 Task: Look for space in Rewāri, India from 5th June, 2023 to 16th June, 2023 for 2 adults in price range Rs.14000 to Rs.18000. Place can be entire place with 1  bedroom having 1 bed and 1 bathroom. Property type can be house, flat, guest house, hotel. Booking option can be shelf check-in. Required host language is English.
Action: Mouse moved to (448, 60)
Screenshot: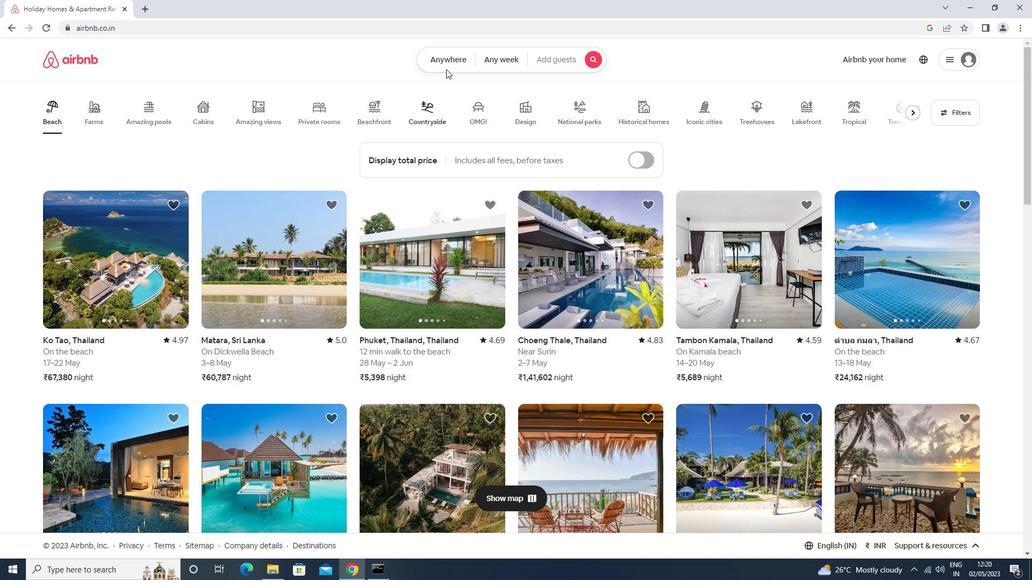 
Action: Mouse pressed left at (448, 60)
Screenshot: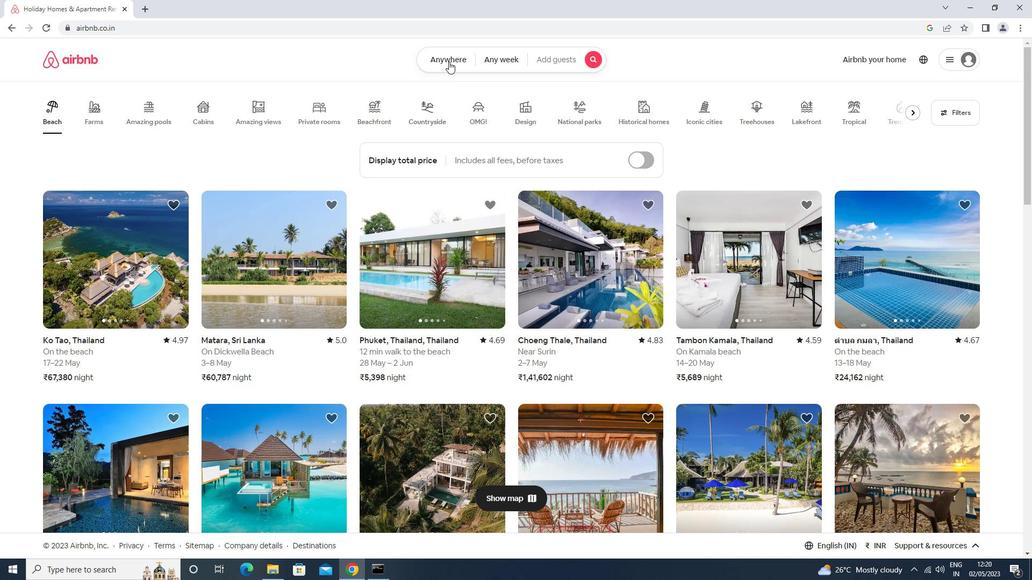 
Action: Mouse moved to (410, 101)
Screenshot: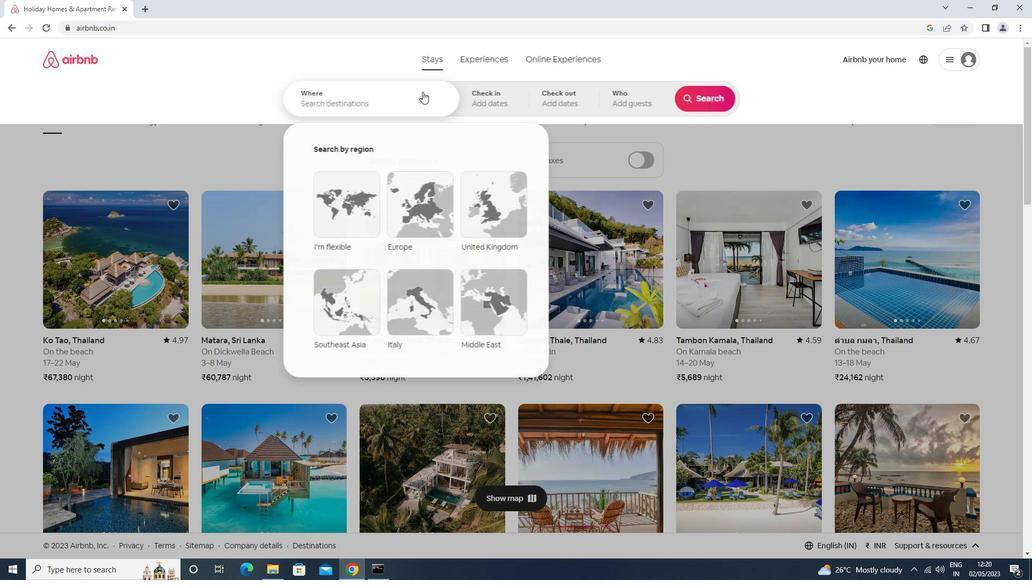 
Action: Mouse pressed left at (410, 101)
Screenshot: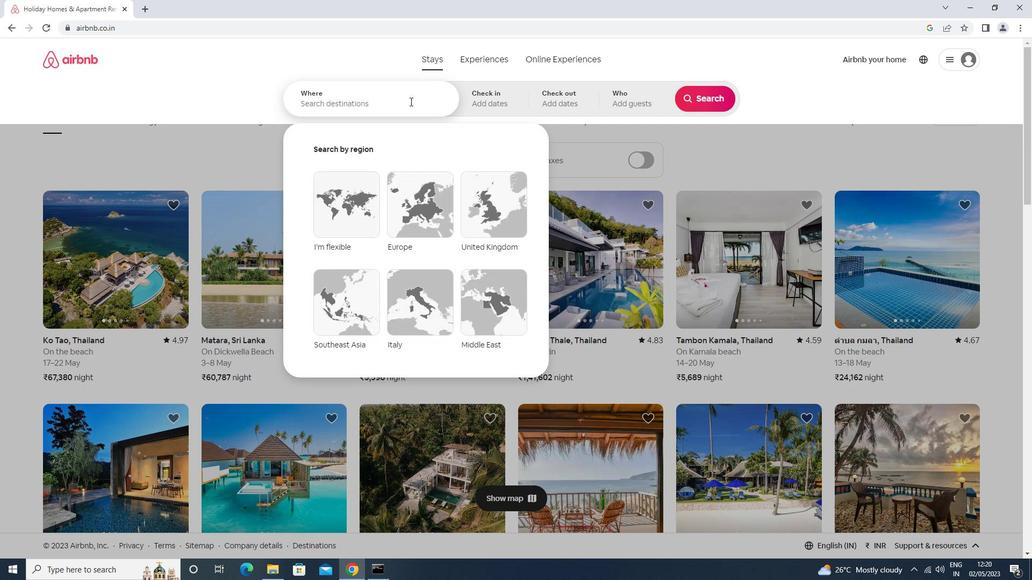 
Action: Key pressed r<Key.caps_lock>ewari<Key.enter>
Screenshot: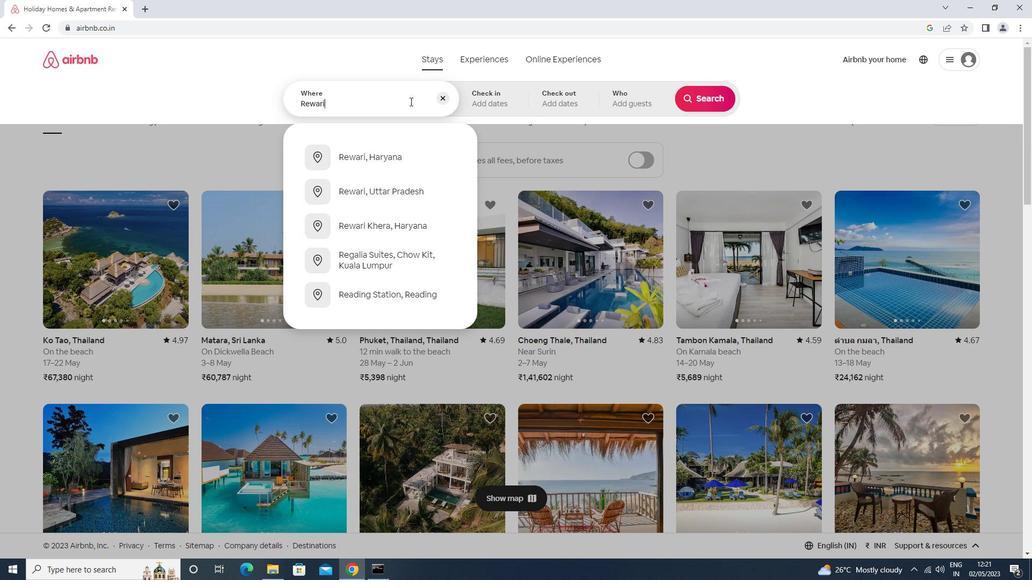 
Action: Mouse moved to (562, 258)
Screenshot: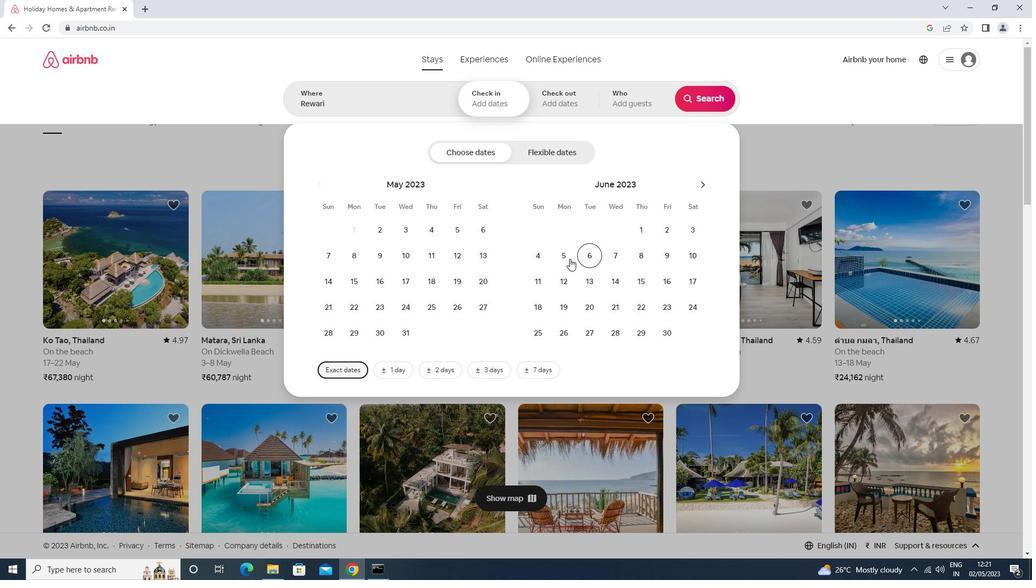 
Action: Mouse pressed left at (562, 258)
Screenshot: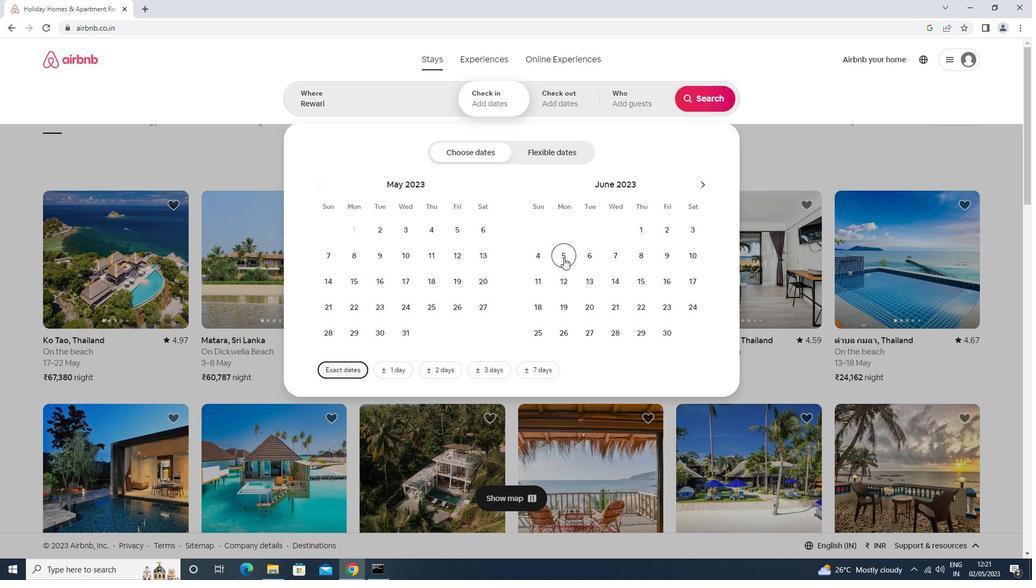 
Action: Mouse moved to (660, 282)
Screenshot: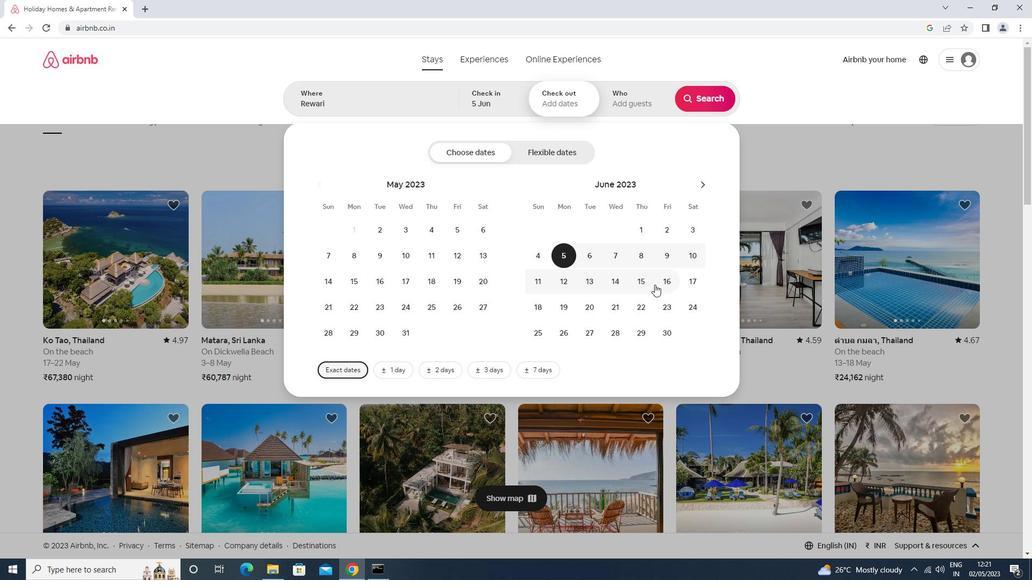 
Action: Mouse pressed left at (660, 282)
Screenshot: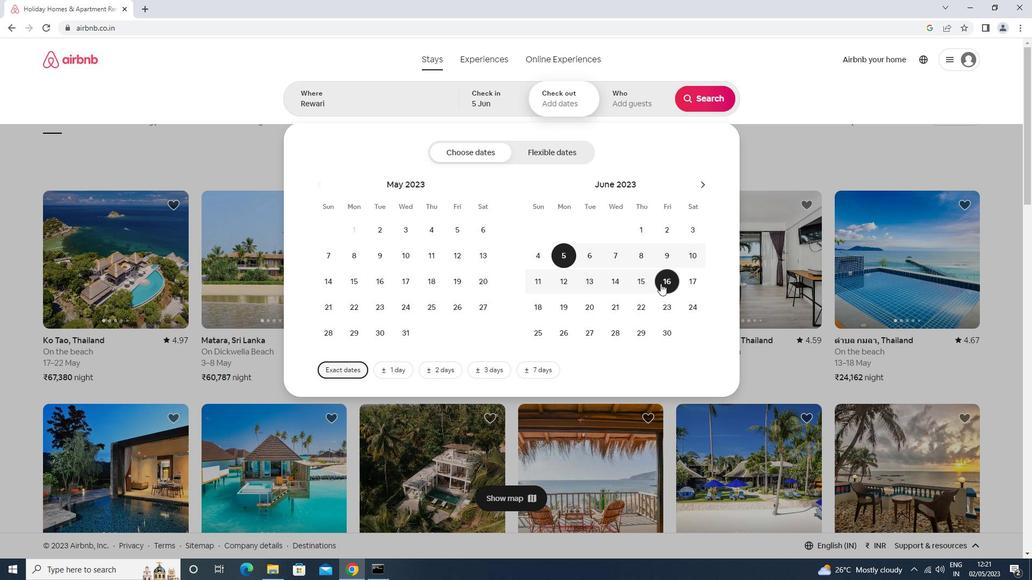 
Action: Mouse moved to (617, 105)
Screenshot: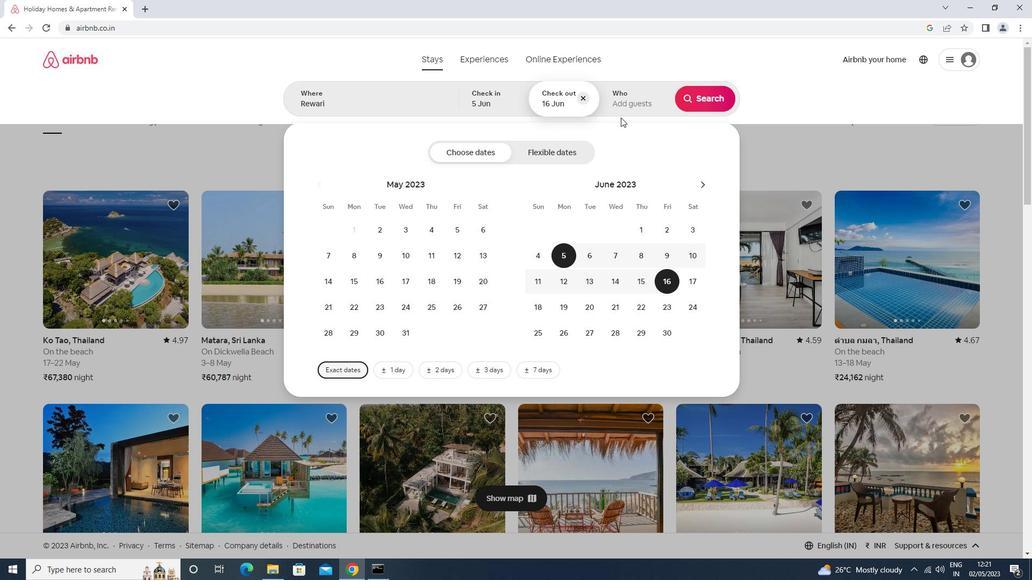 
Action: Mouse pressed left at (617, 105)
Screenshot: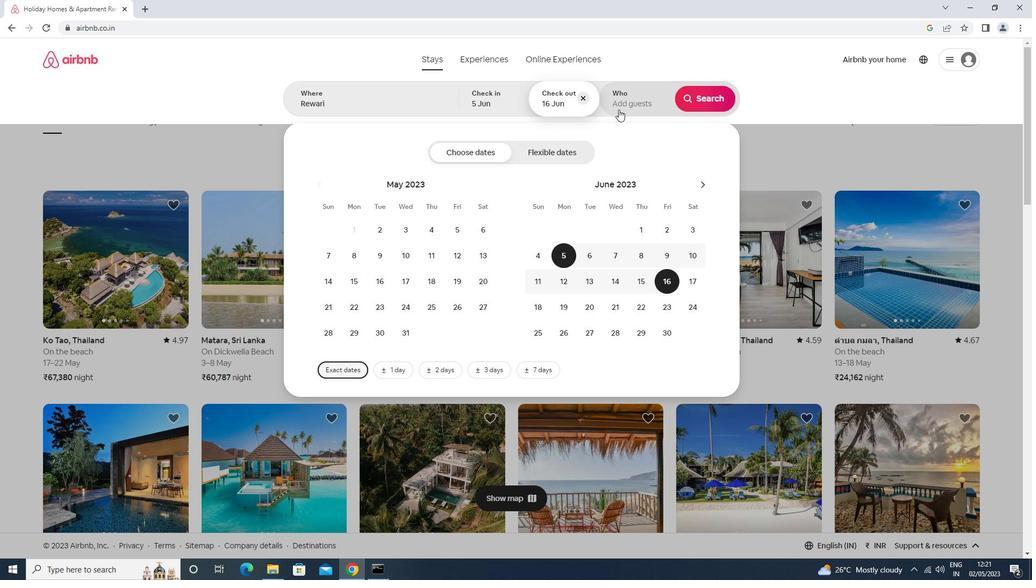 
Action: Mouse moved to (704, 158)
Screenshot: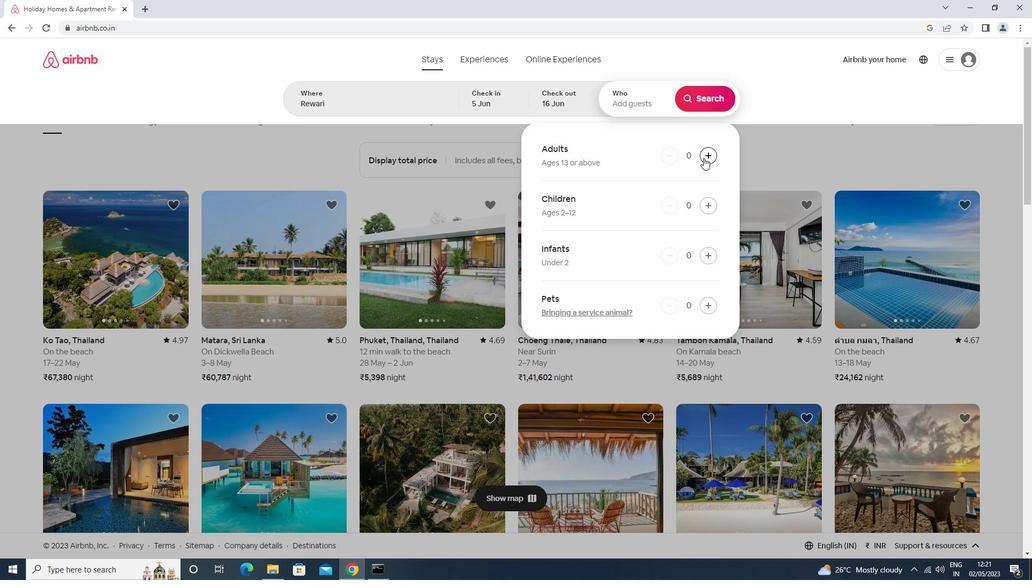 
Action: Mouse pressed left at (704, 158)
Screenshot: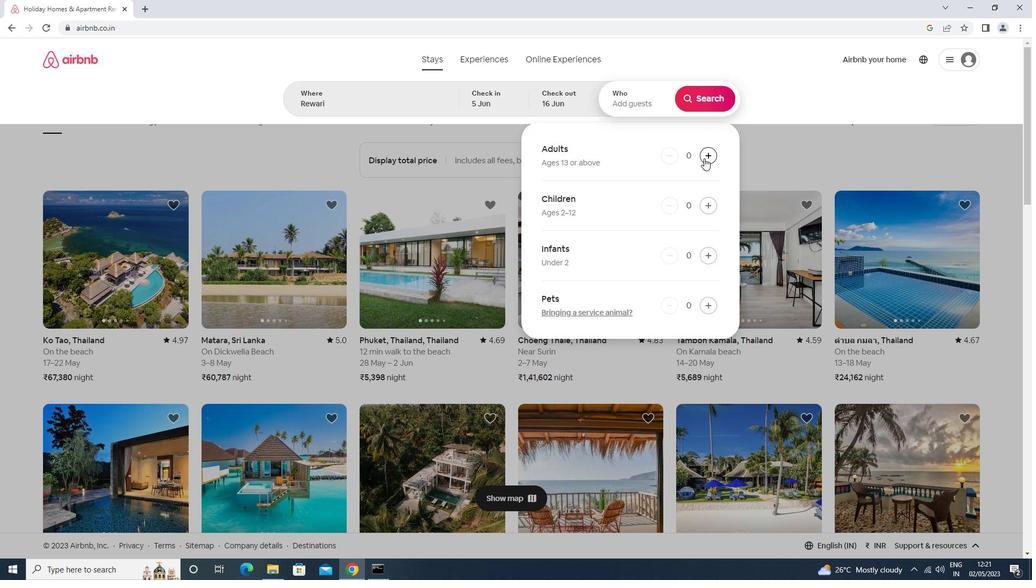 
Action: Mouse pressed left at (704, 158)
Screenshot: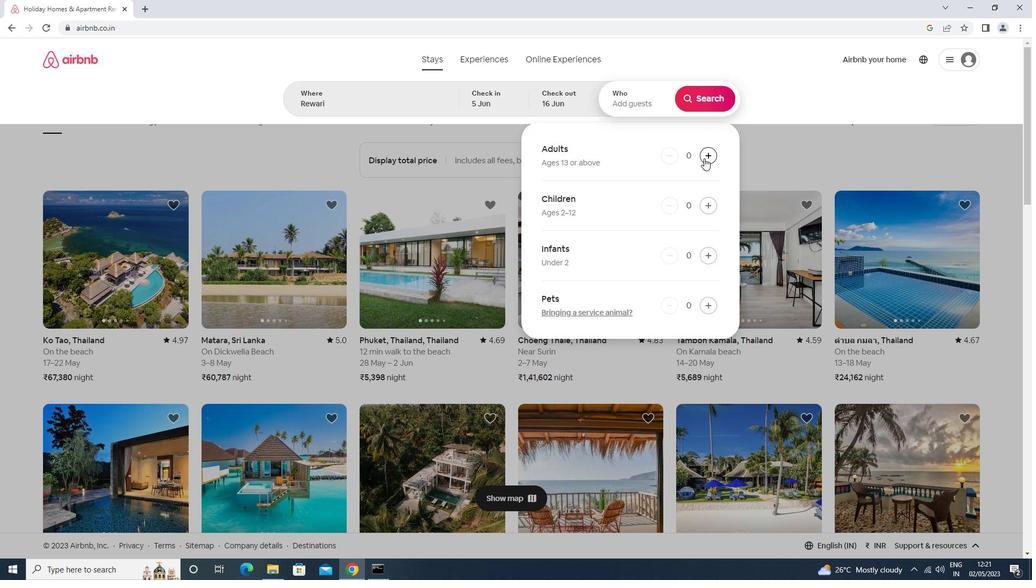 
Action: Mouse moved to (695, 107)
Screenshot: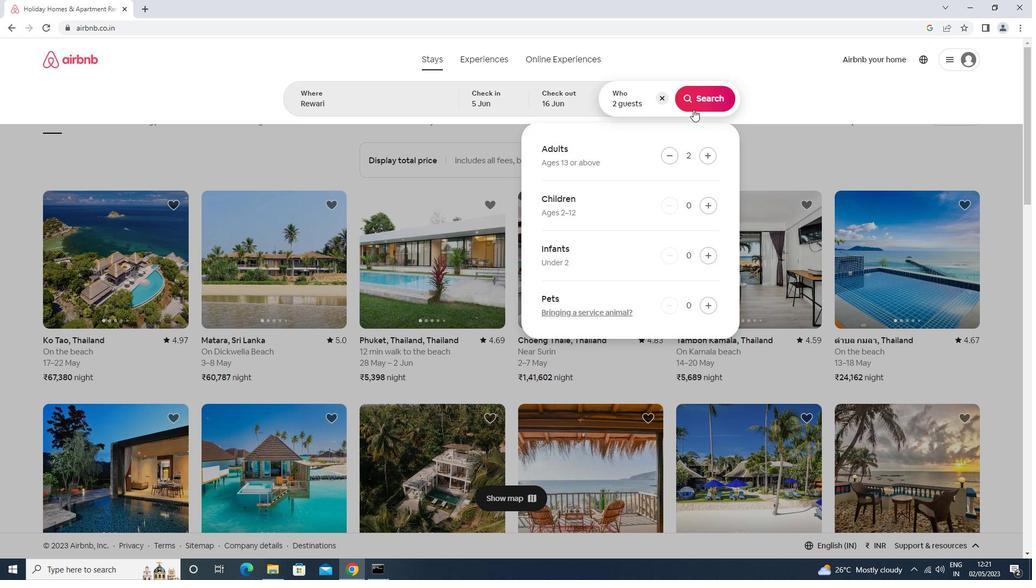 
Action: Mouse pressed left at (695, 107)
Screenshot: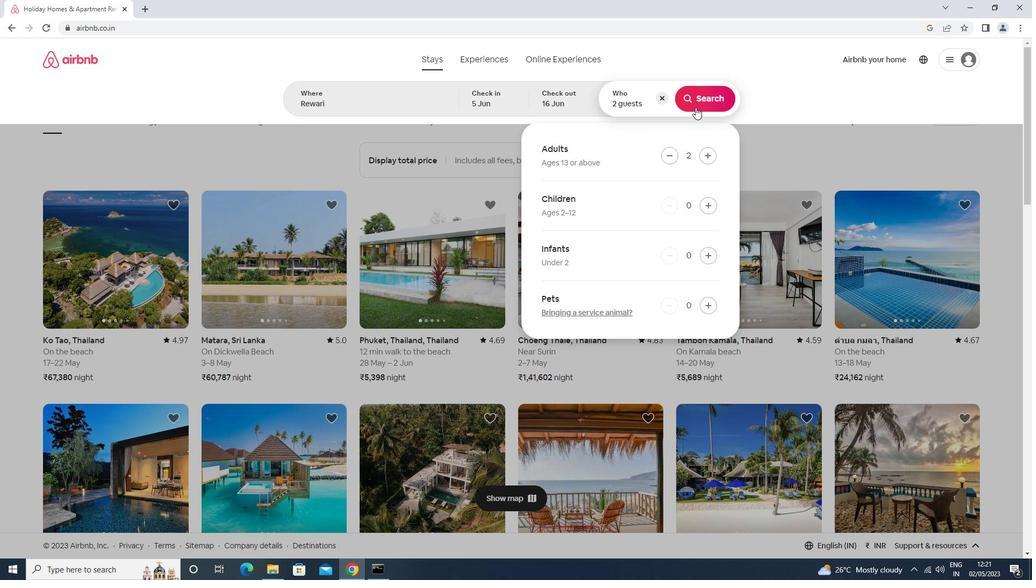 
Action: Mouse moved to (978, 98)
Screenshot: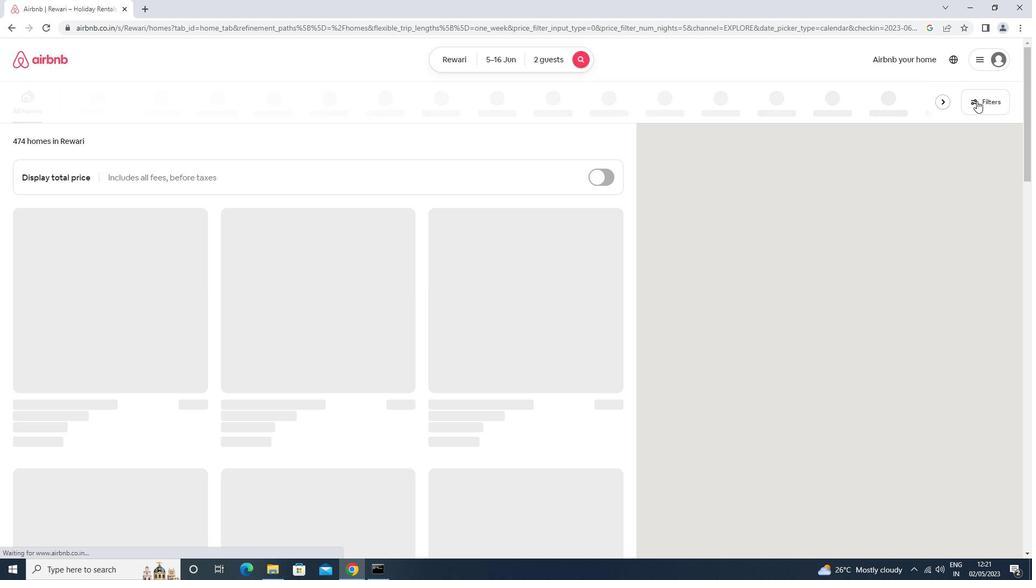 
Action: Mouse pressed left at (978, 98)
Screenshot: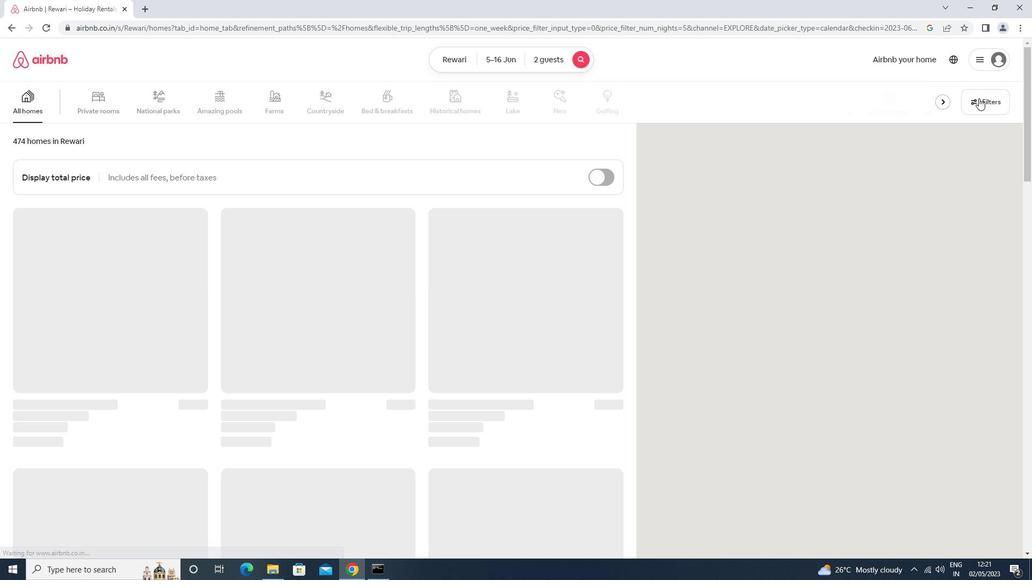 
Action: Mouse moved to (451, 237)
Screenshot: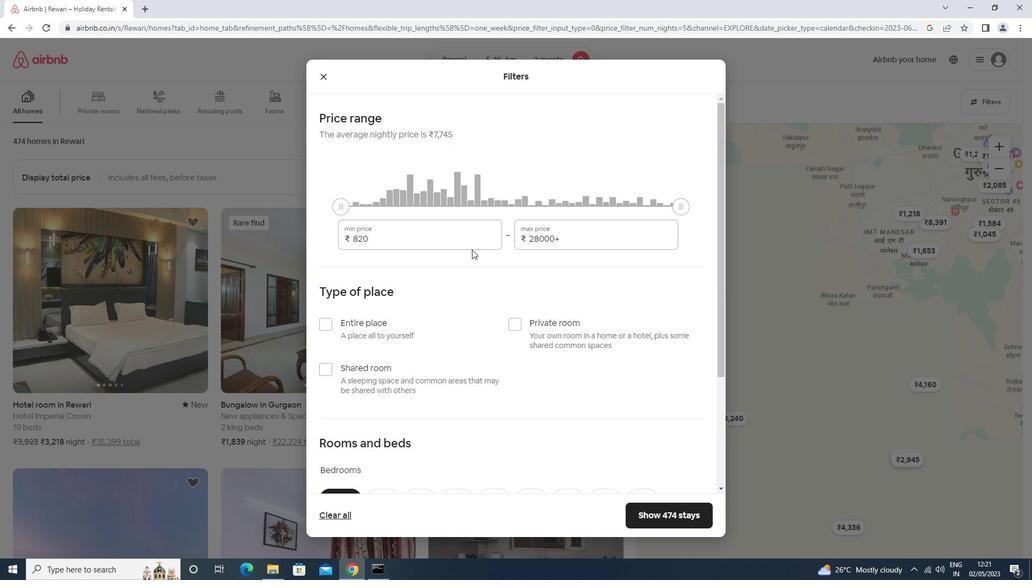 
Action: Mouse pressed left at (451, 237)
Screenshot: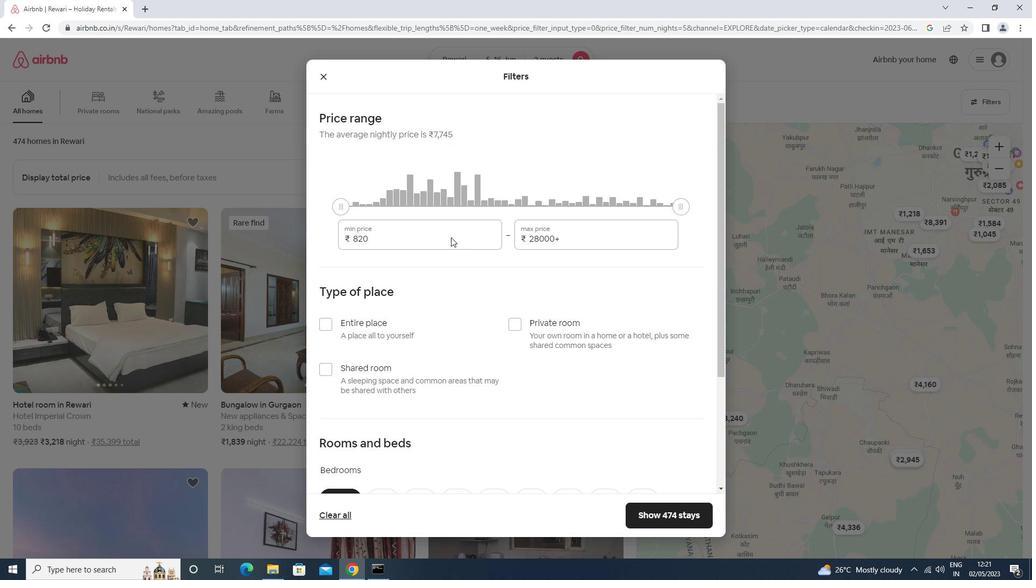 
Action: Key pressed <Key.backspace><Key.backspace><Key.backspace><Key.backspace><Key.backspace><Key.backspace><Key.backspace><Key.backspace><Key.backspace><Key.backspace>14000<Key.tab>18000
Screenshot: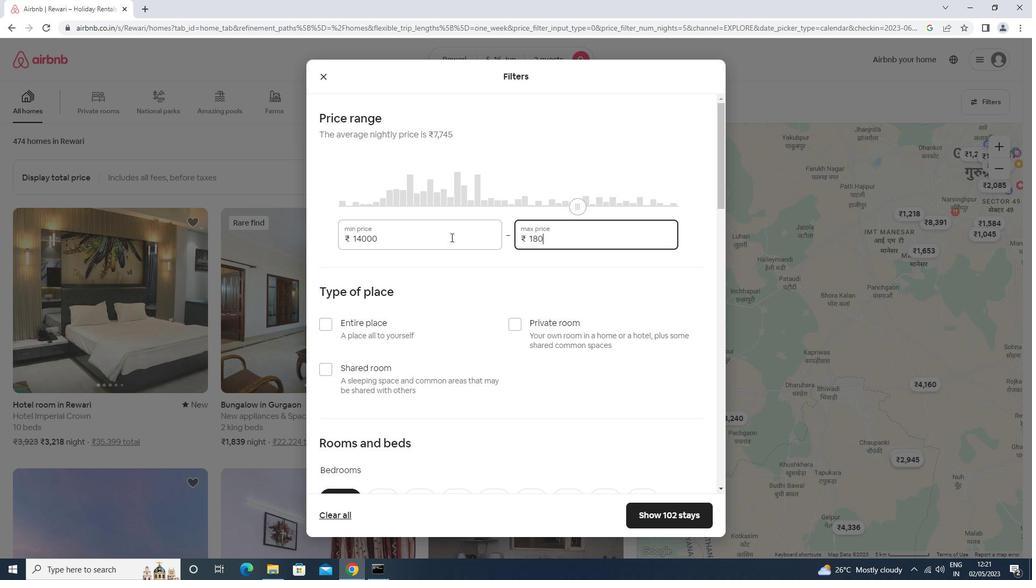 
Action: Mouse moved to (359, 322)
Screenshot: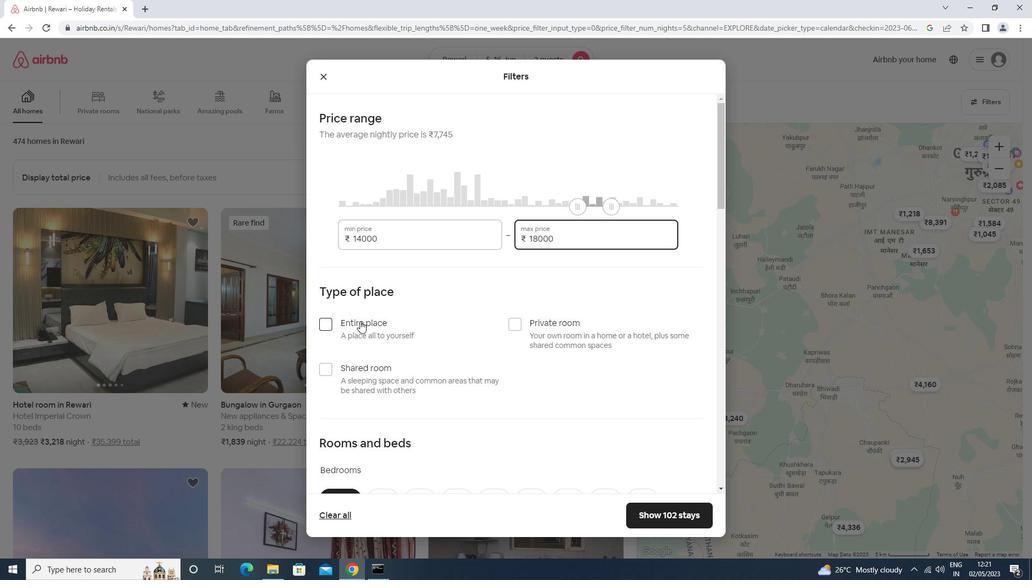 
Action: Mouse pressed left at (359, 322)
Screenshot: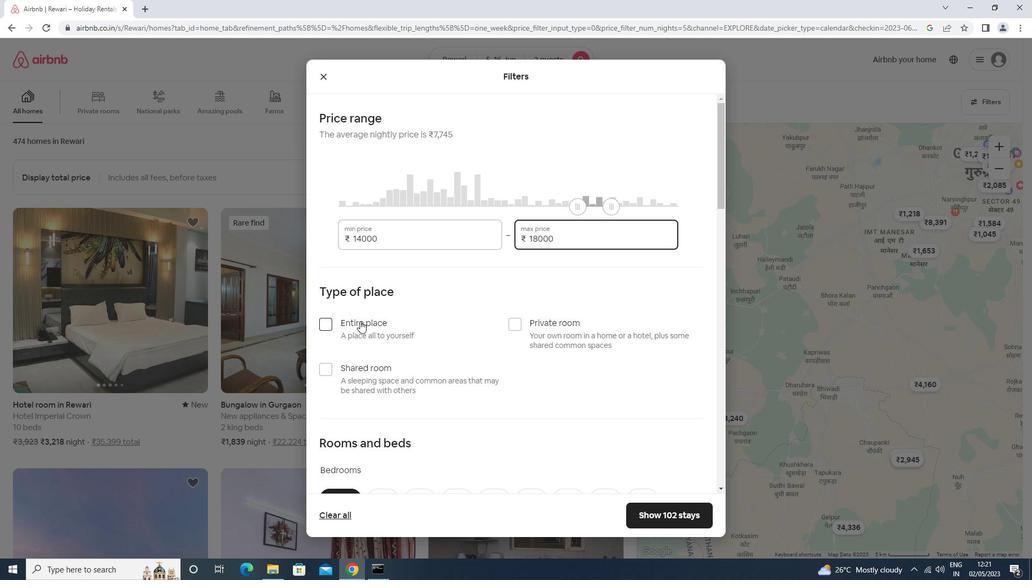 
Action: Mouse scrolled (359, 321) with delta (0, 0)
Screenshot: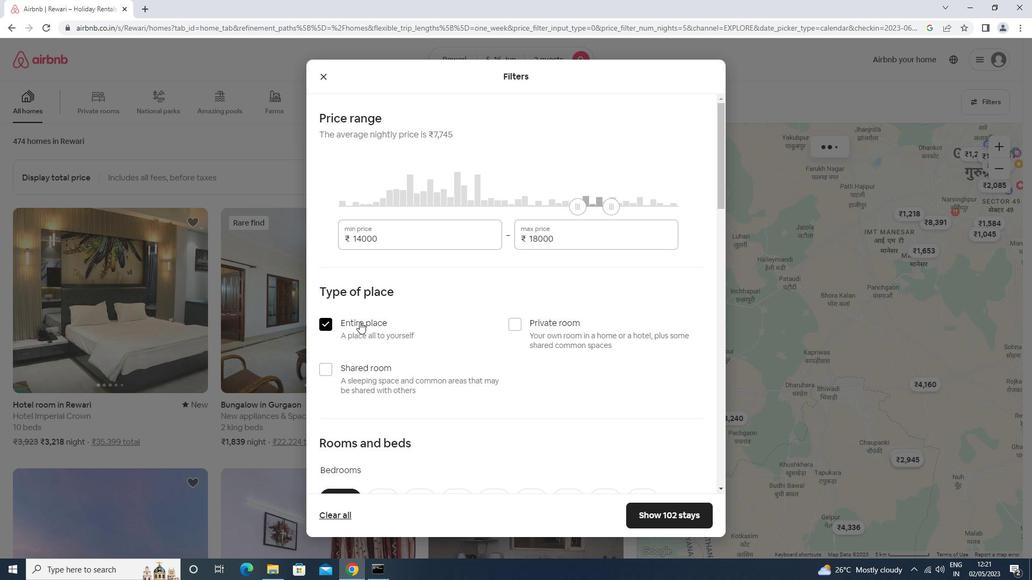 
Action: Mouse scrolled (359, 321) with delta (0, 0)
Screenshot: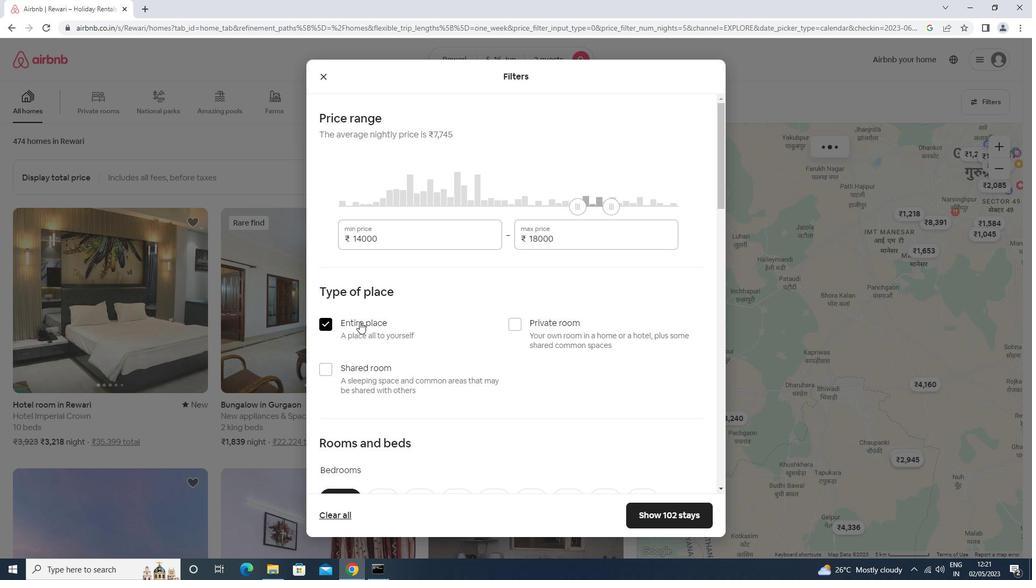 
Action: Mouse scrolled (359, 321) with delta (0, 0)
Screenshot: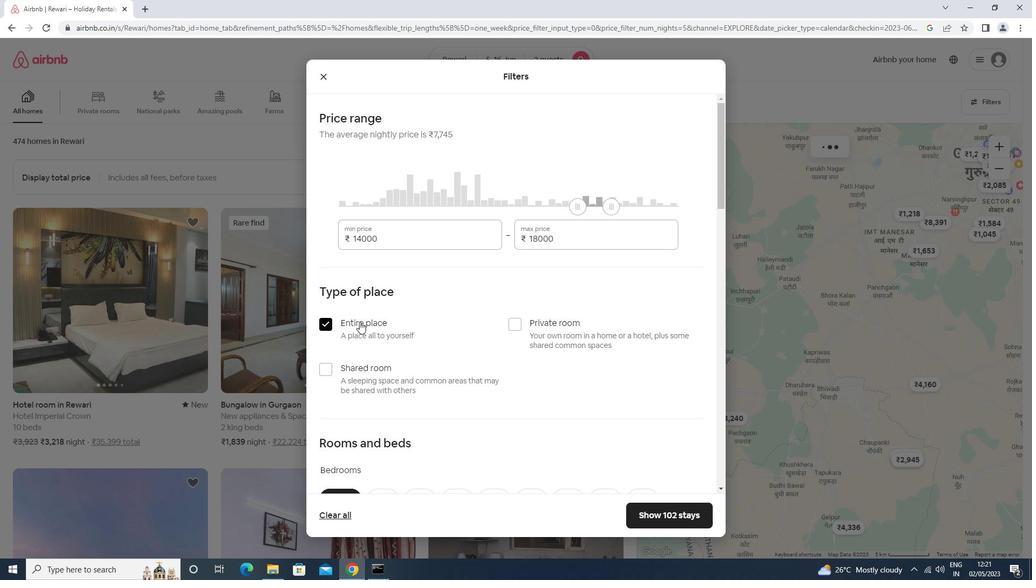 
Action: Mouse scrolled (359, 321) with delta (0, 0)
Screenshot: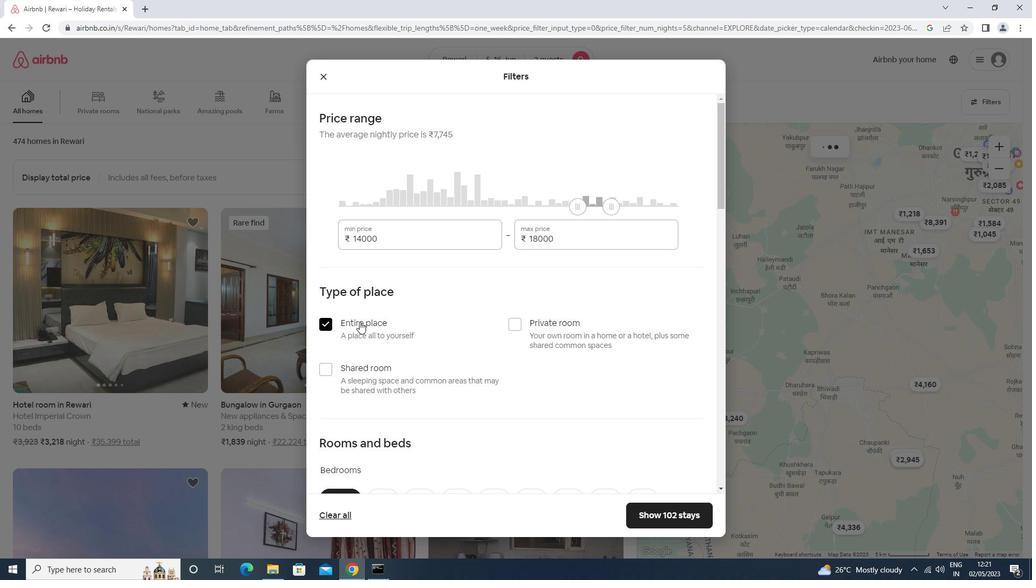 
Action: Mouse moved to (385, 289)
Screenshot: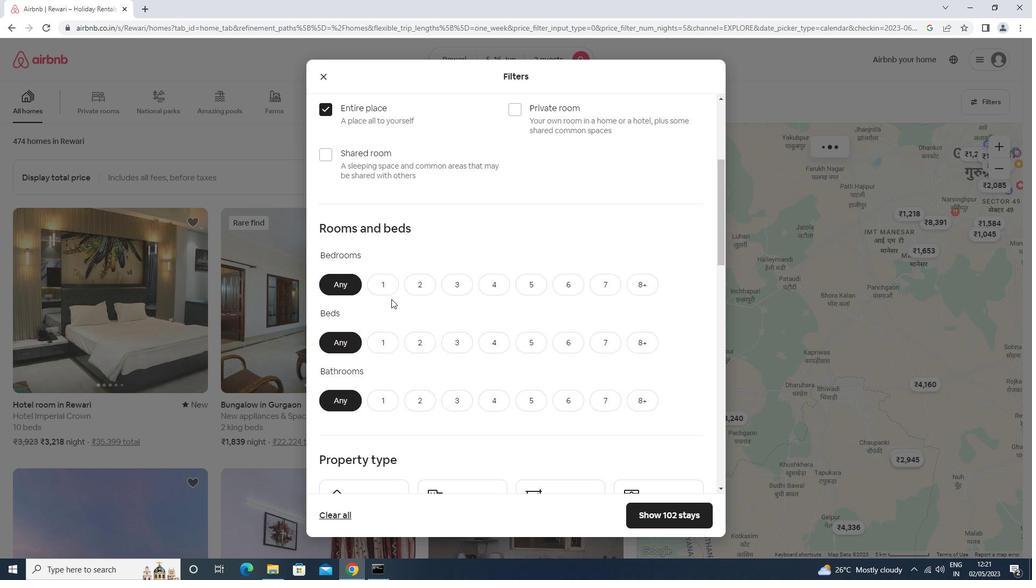 
Action: Mouse pressed left at (385, 289)
Screenshot: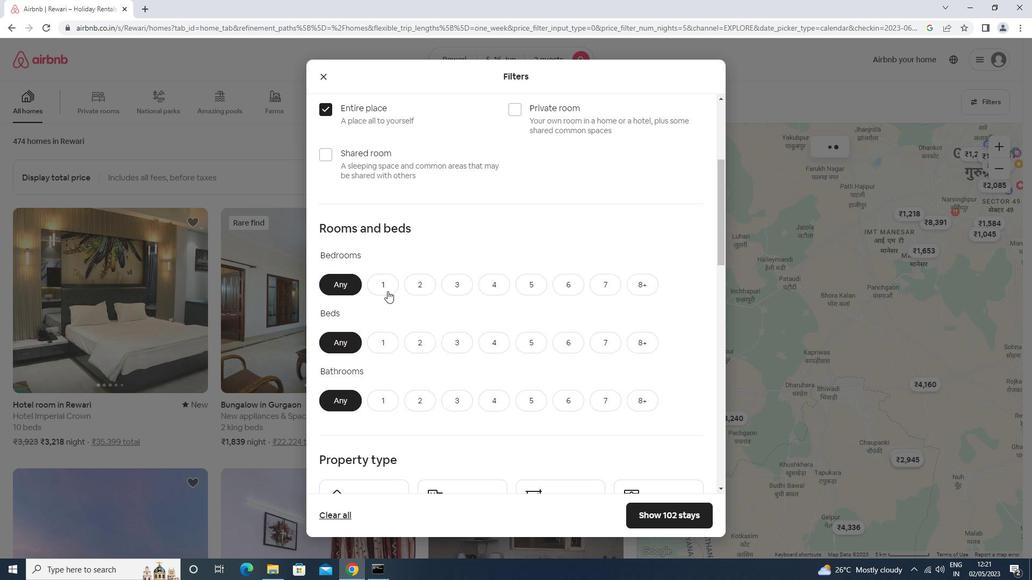 
Action: Mouse moved to (385, 347)
Screenshot: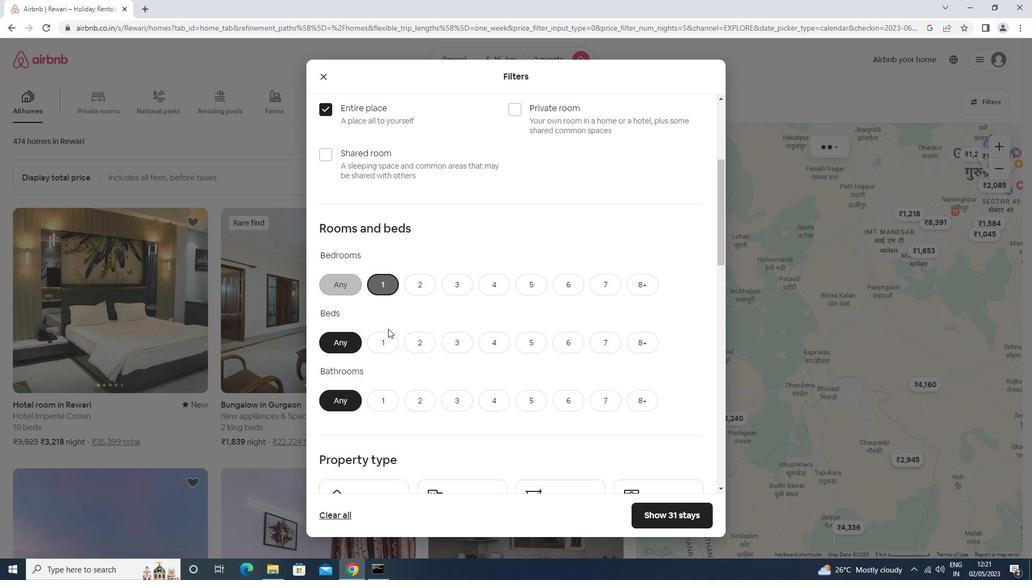 
Action: Mouse pressed left at (385, 347)
Screenshot: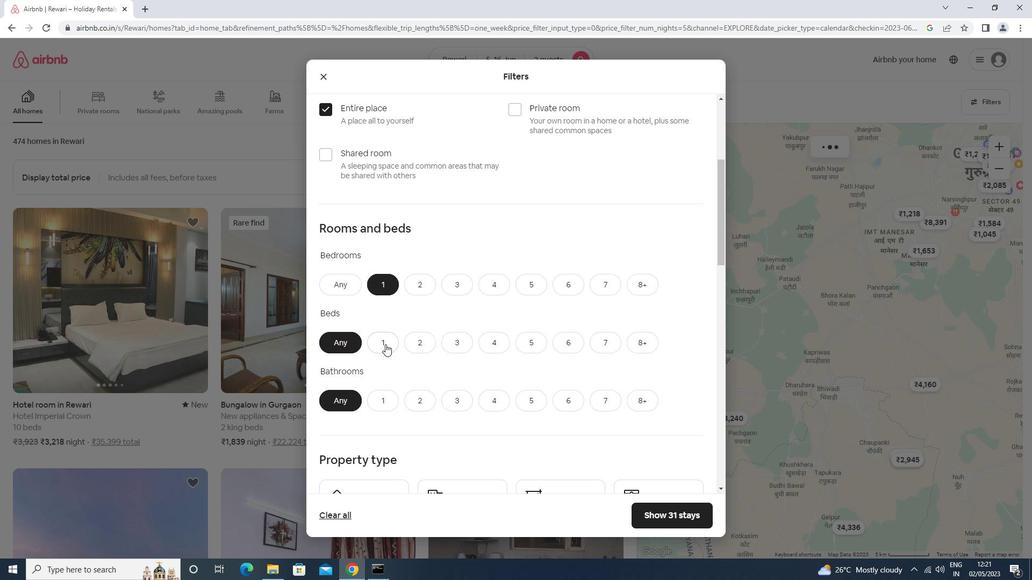 
Action: Mouse moved to (383, 401)
Screenshot: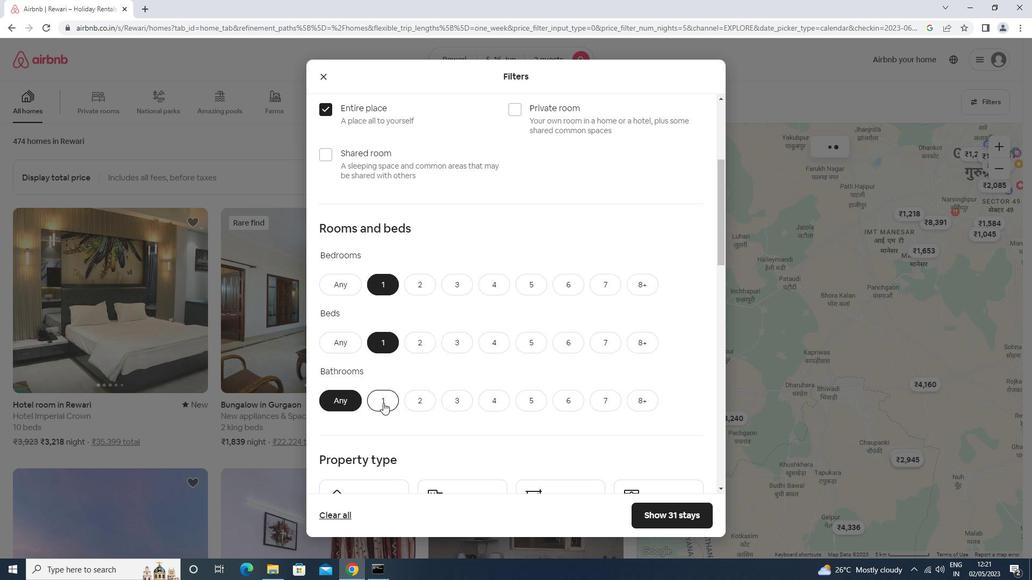 
Action: Mouse pressed left at (383, 401)
Screenshot: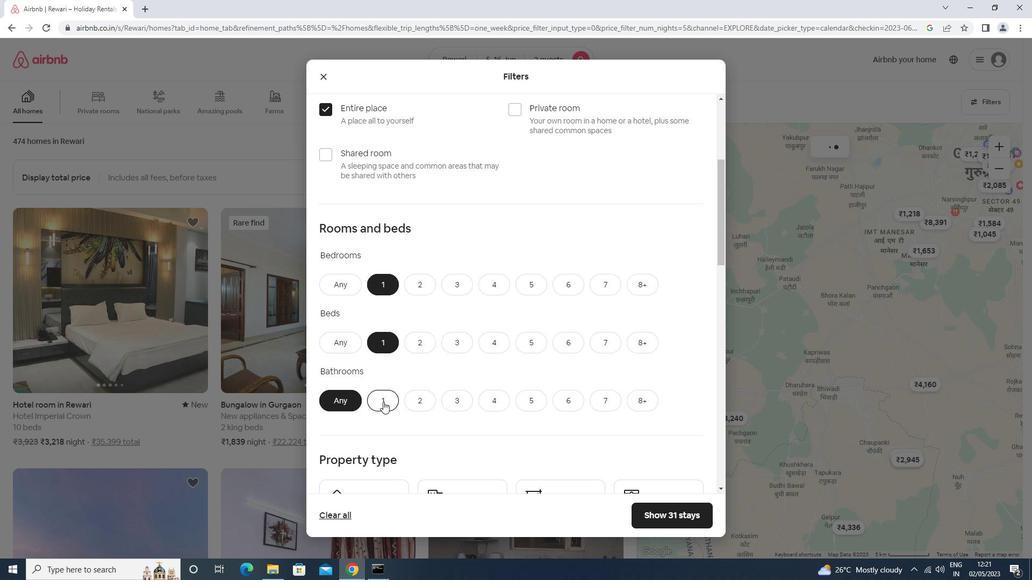 
Action: Mouse moved to (383, 400)
Screenshot: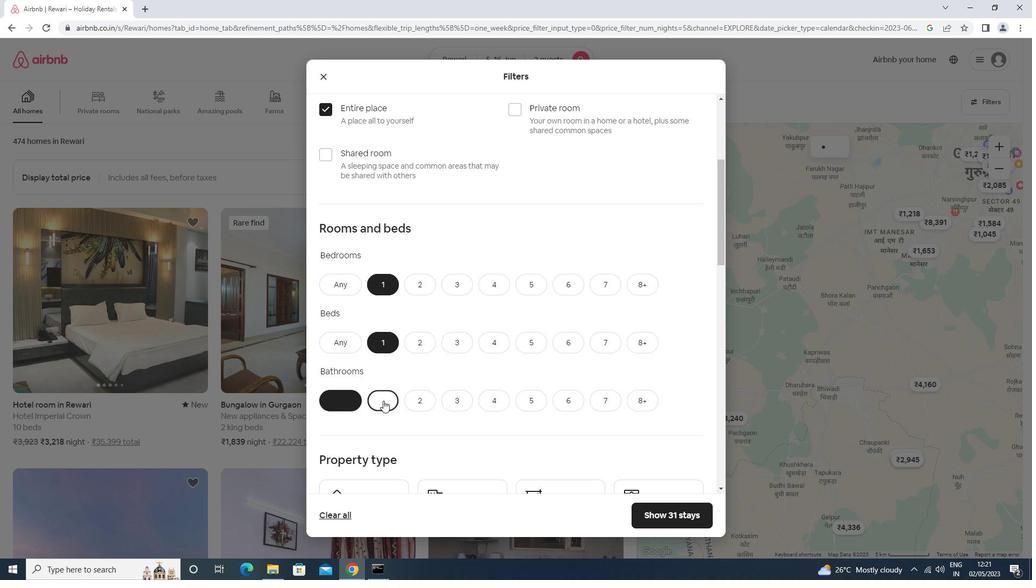 
Action: Mouse scrolled (383, 399) with delta (0, 0)
Screenshot: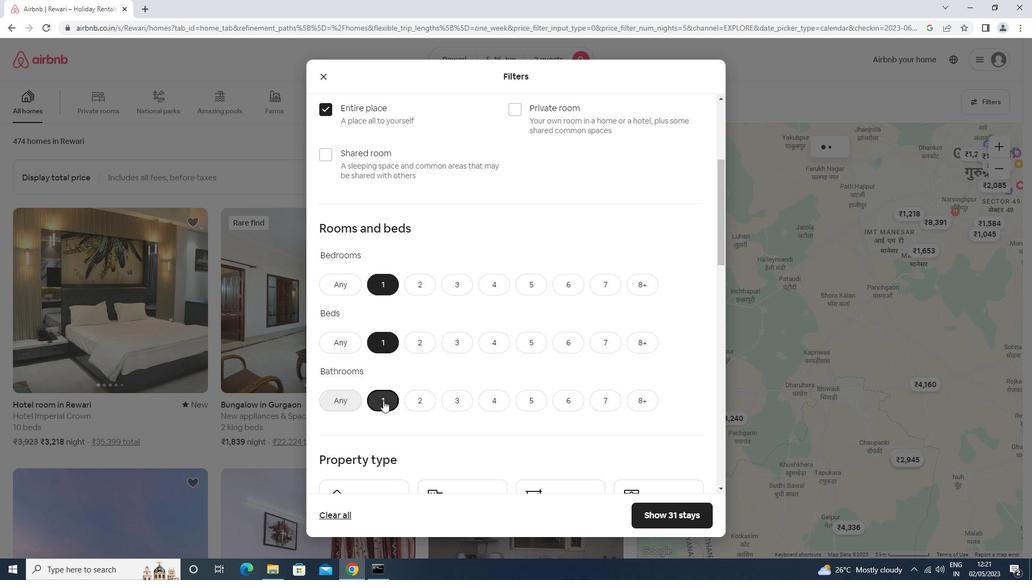 
Action: Mouse scrolled (383, 399) with delta (0, 0)
Screenshot: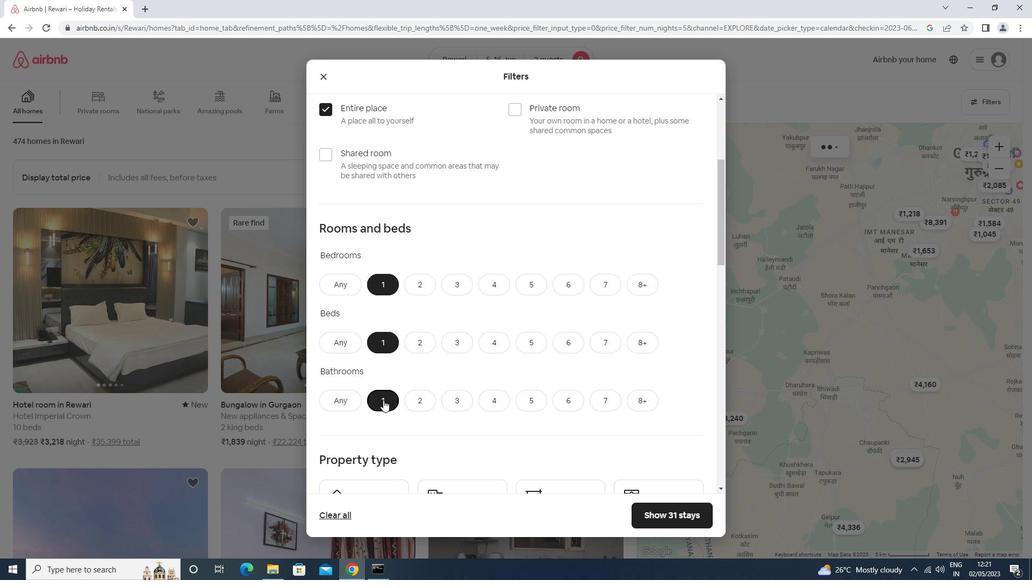 
Action: Mouse scrolled (383, 399) with delta (0, 0)
Screenshot: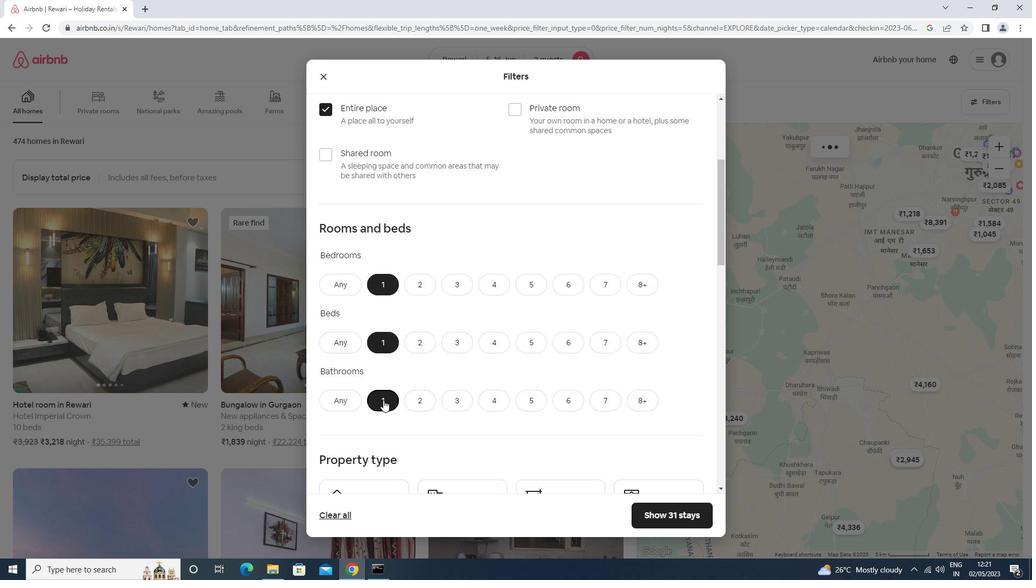 
Action: Mouse moved to (366, 366)
Screenshot: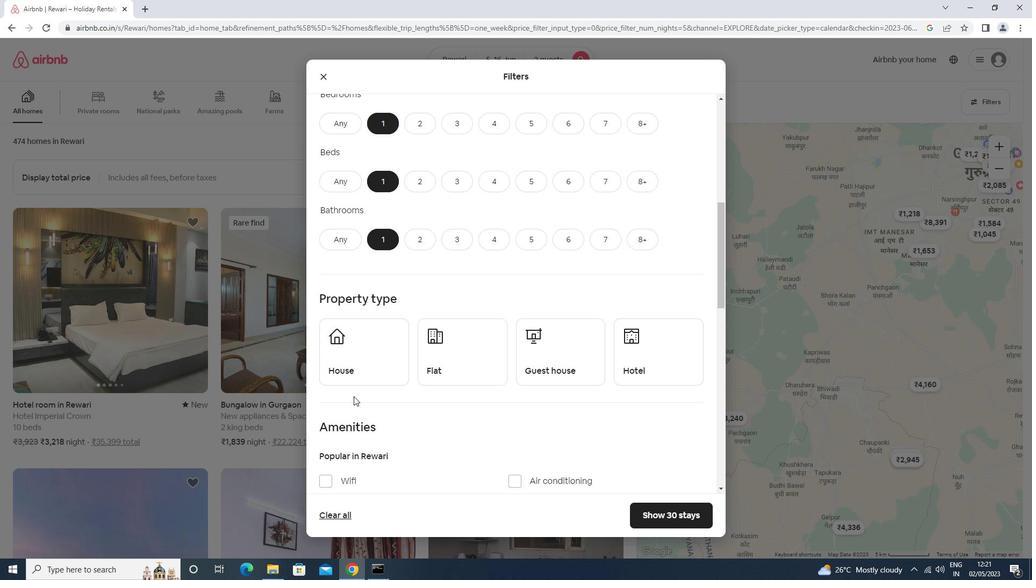 
Action: Mouse pressed left at (366, 366)
Screenshot: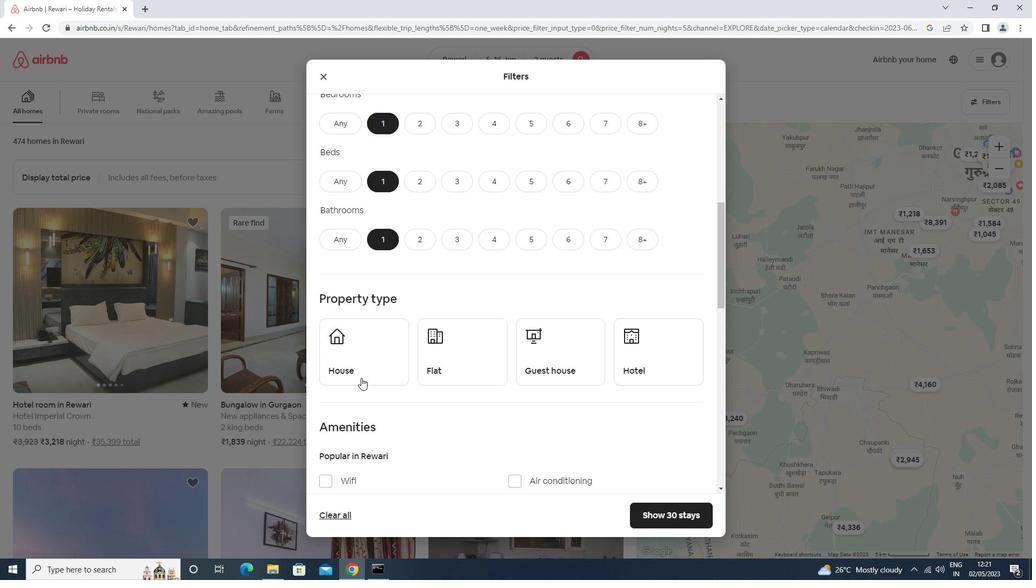 
Action: Mouse moved to (498, 359)
Screenshot: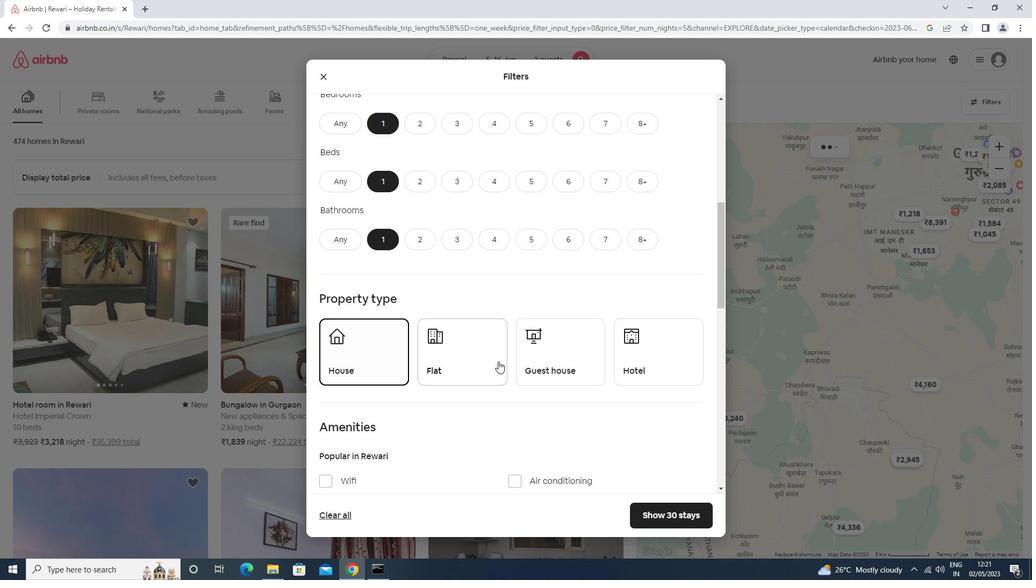 
Action: Mouse pressed left at (498, 359)
Screenshot: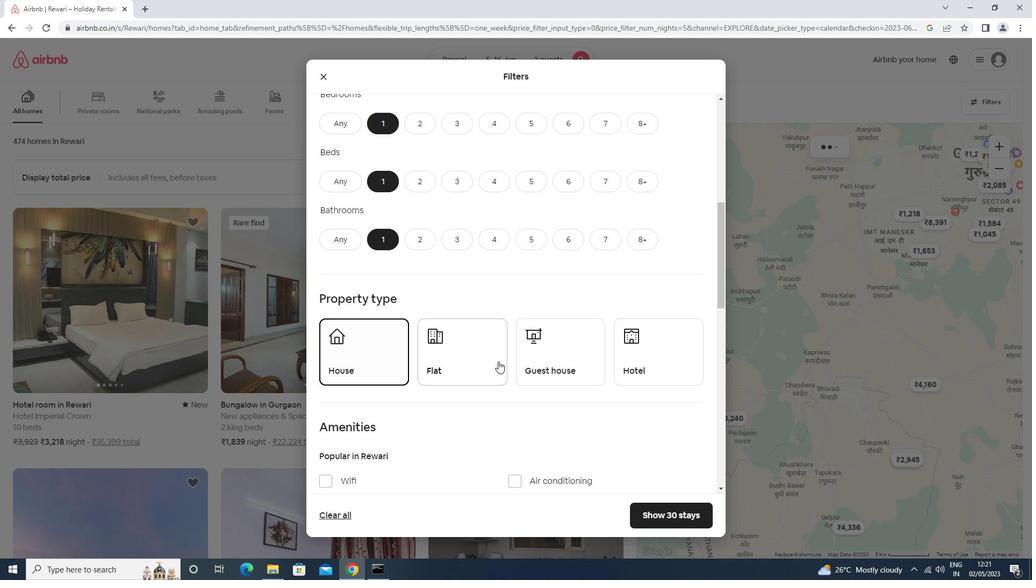 
Action: Mouse moved to (587, 348)
Screenshot: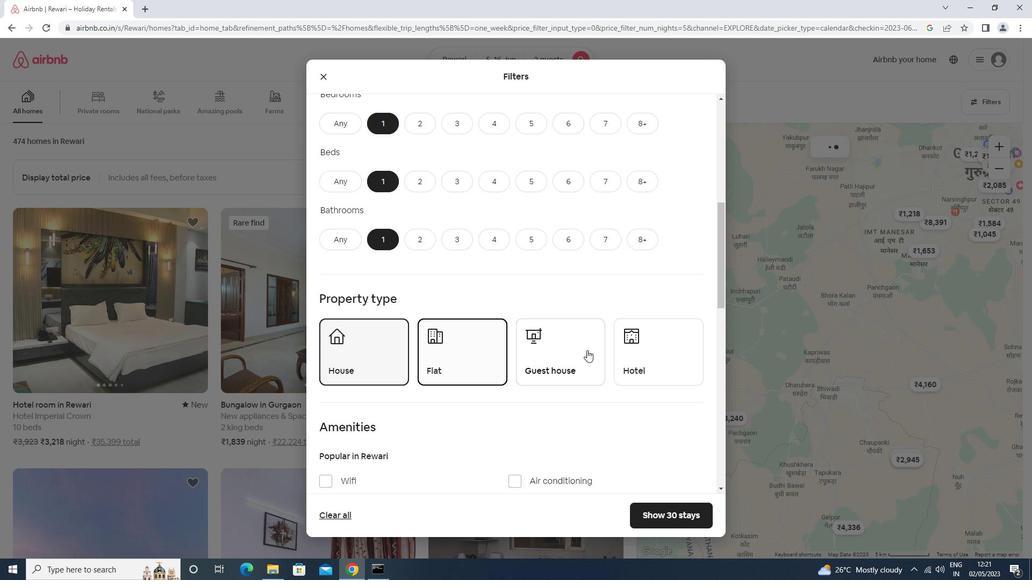 
Action: Mouse pressed left at (587, 348)
Screenshot: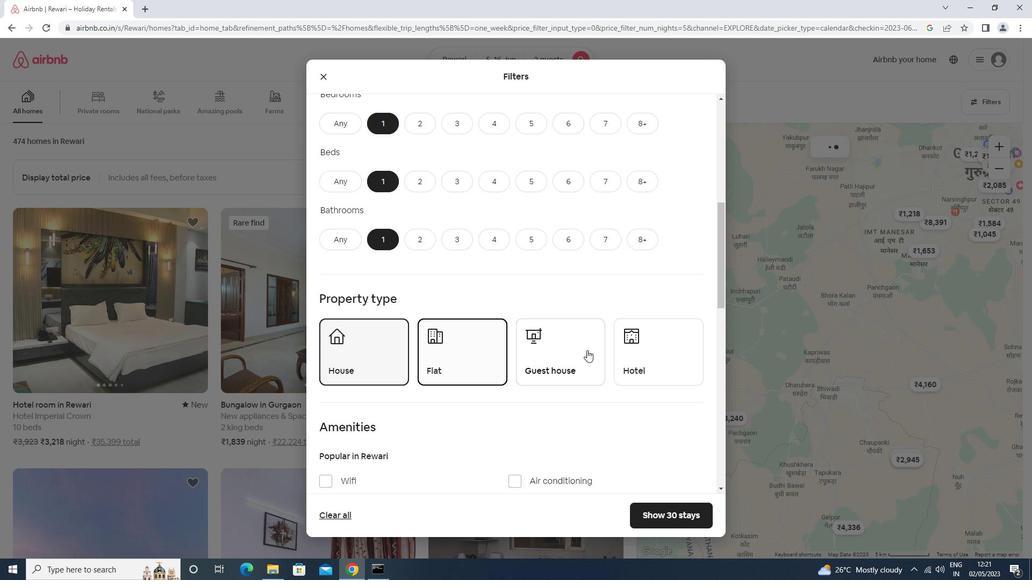 
Action: Mouse moved to (631, 346)
Screenshot: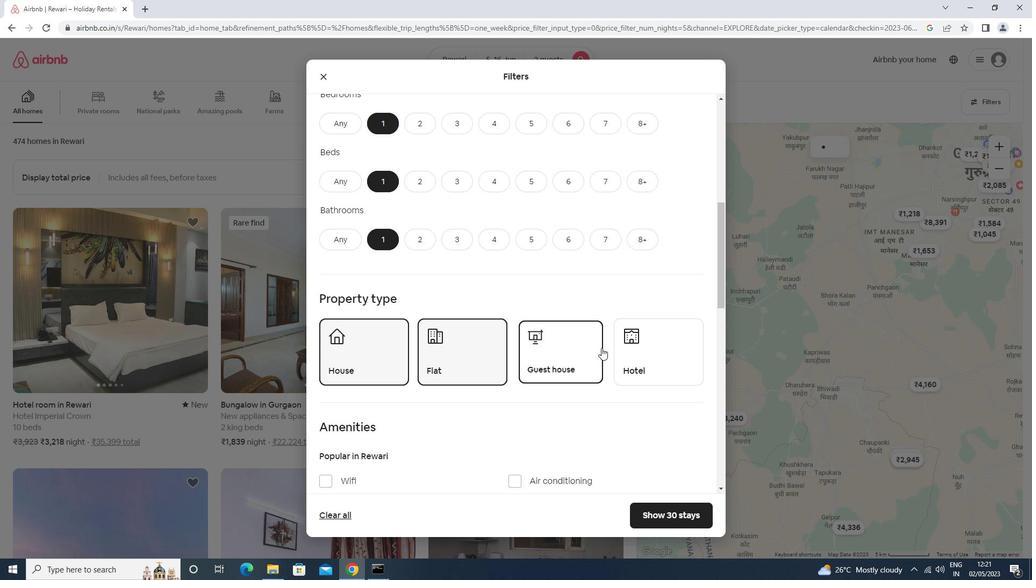 
Action: Mouse pressed left at (631, 346)
Screenshot: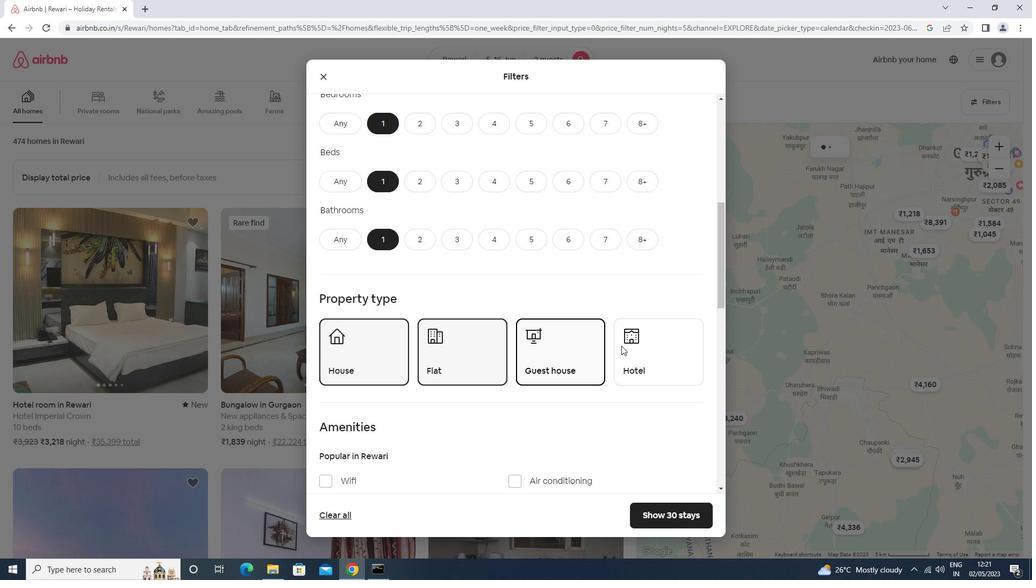 
Action: Mouse moved to (631, 342)
Screenshot: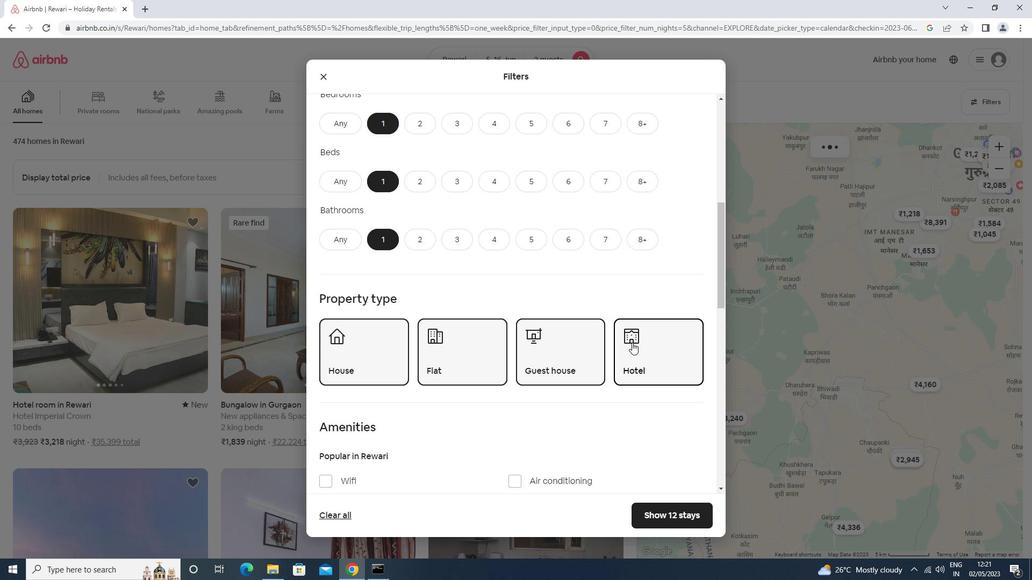 
Action: Mouse scrolled (631, 342) with delta (0, 0)
Screenshot: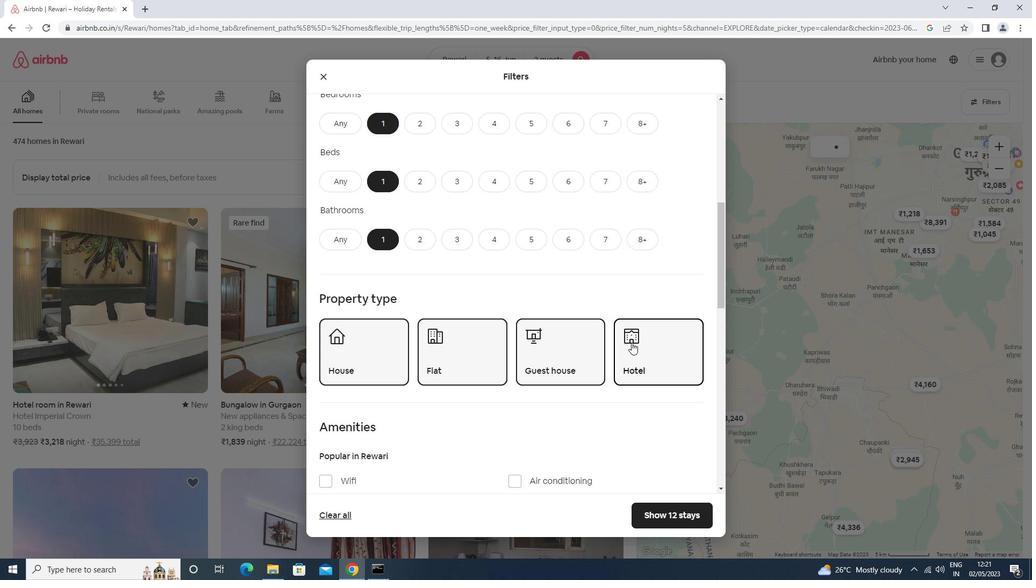 
Action: Mouse scrolled (631, 342) with delta (0, 0)
Screenshot: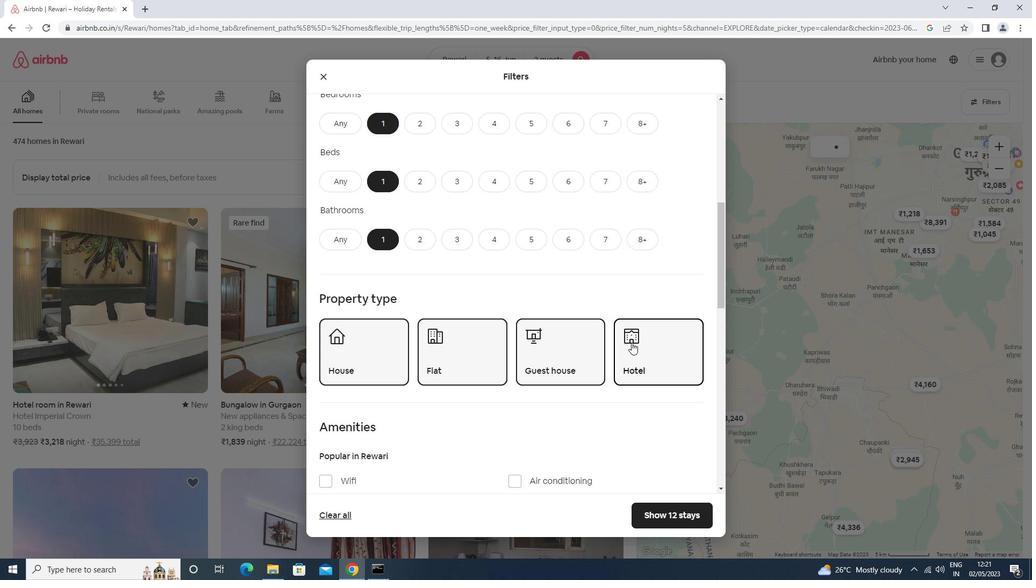 
Action: Mouse scrolled (631, 342) with delta (0, 0)
Screenshot: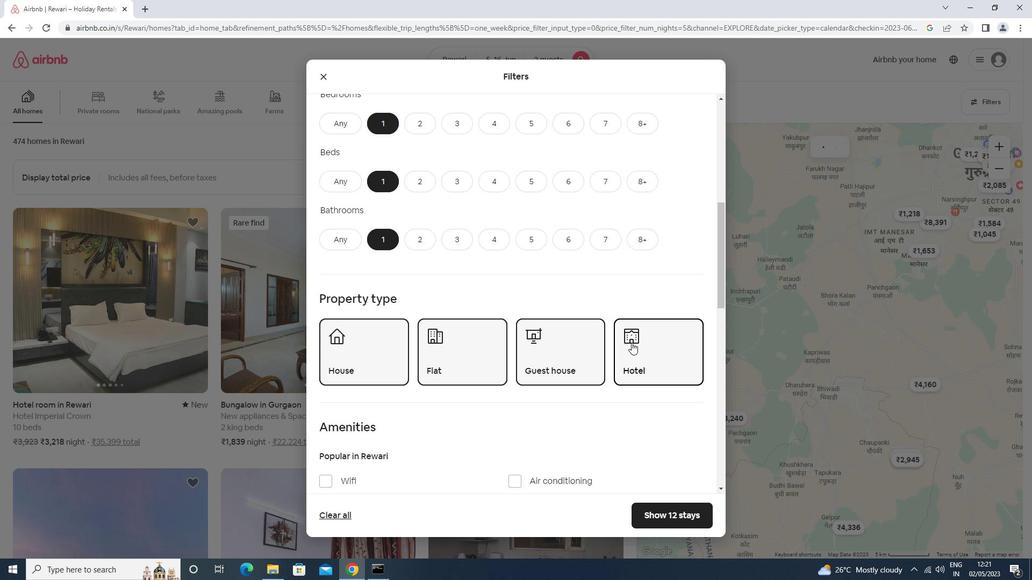 
Action: Mouse scrolled (631, 342) with delta (0, 0)
Screenshot: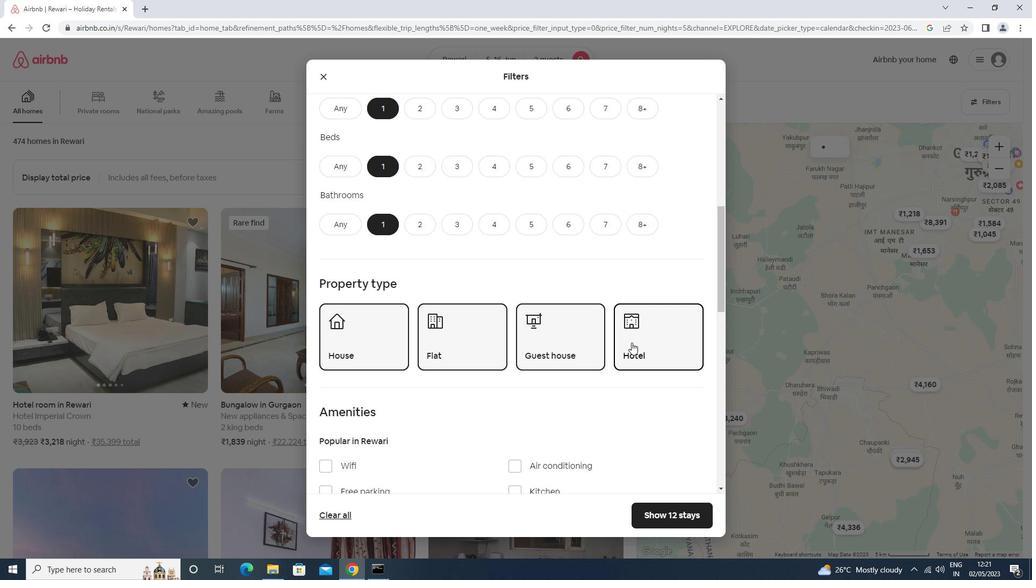 
Action: Mouse moved to (631, 342)
Screenshot: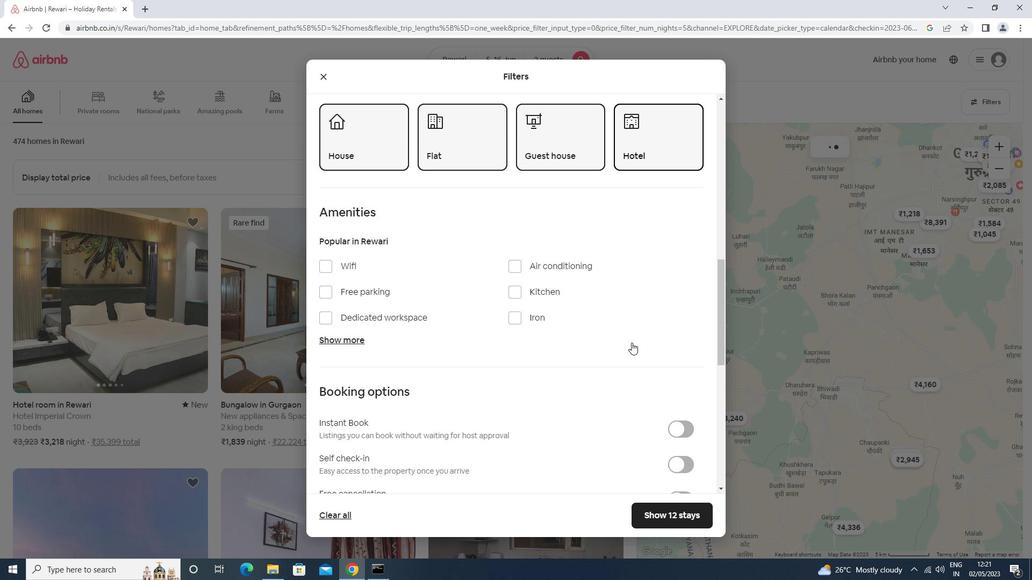 
Action: Mouse scrolled (631, 342) with delta (0, 0)
Screenshot: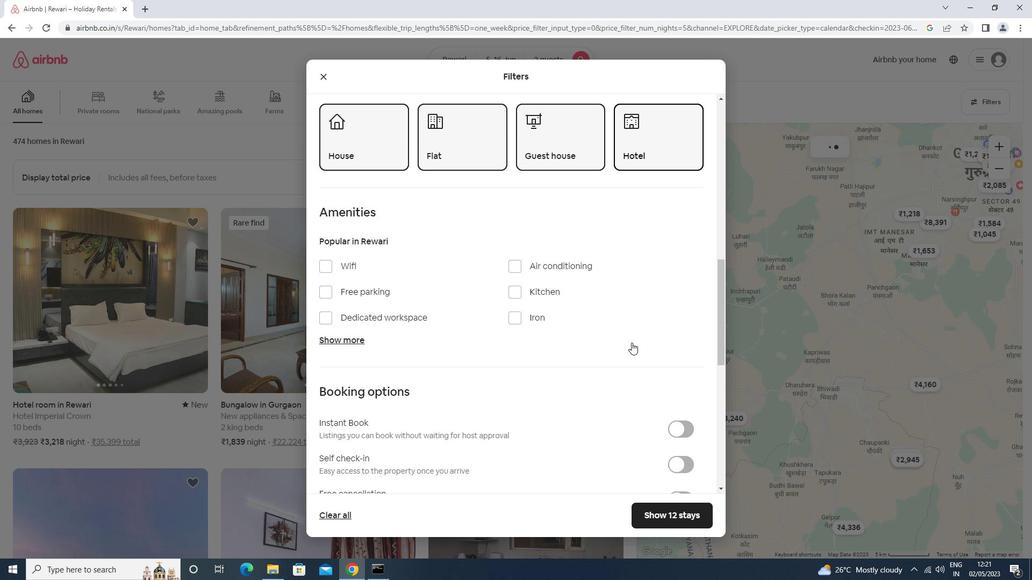 
Action: Mouse scrolled (631, 342) with delta (0, 0)
Screenshot: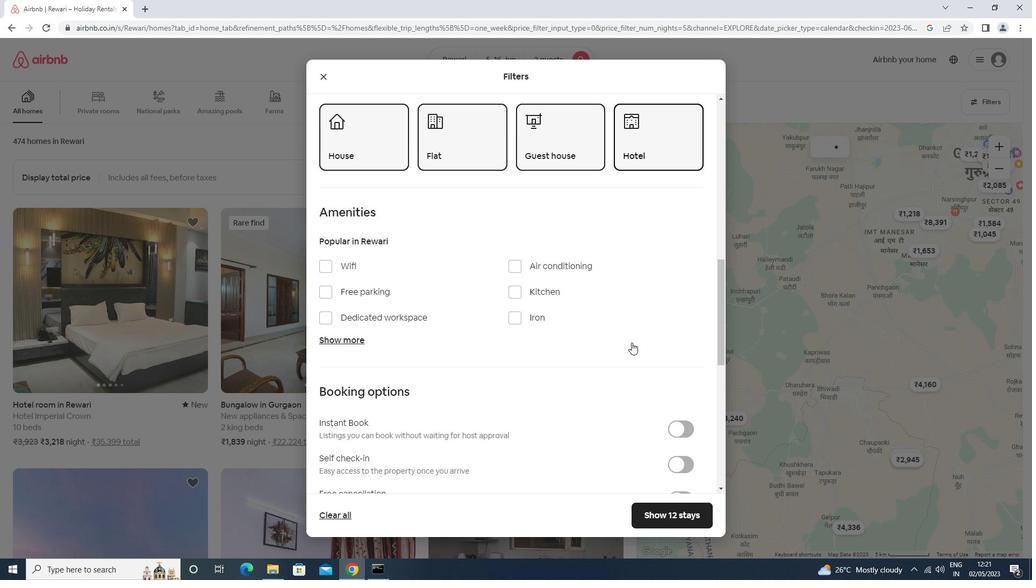 
Action: Mouse scrolled (631, 342) with delta (0, 0)
Screenshot: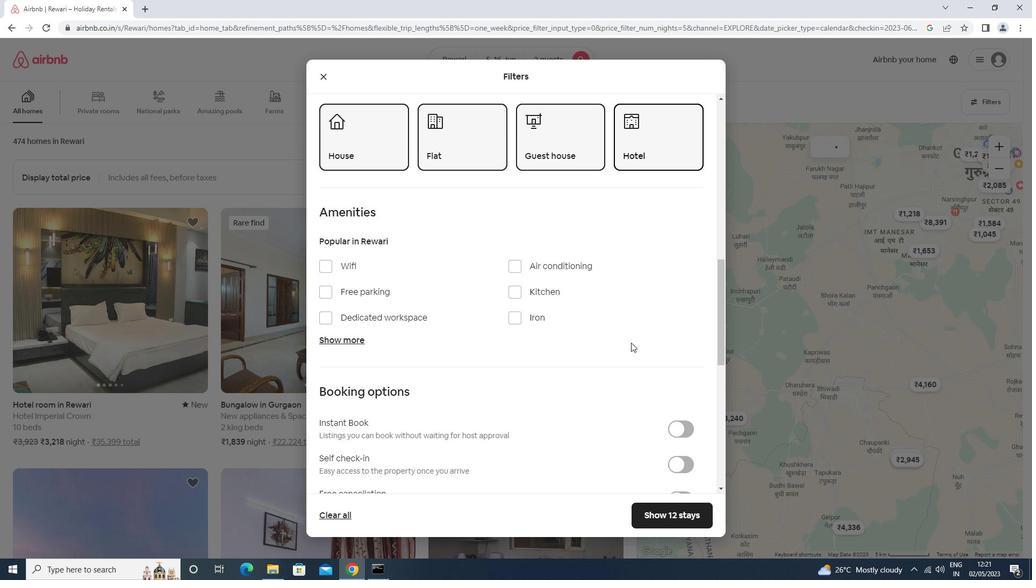 
Action: Mouse moved to (678, 308)
Screenshot: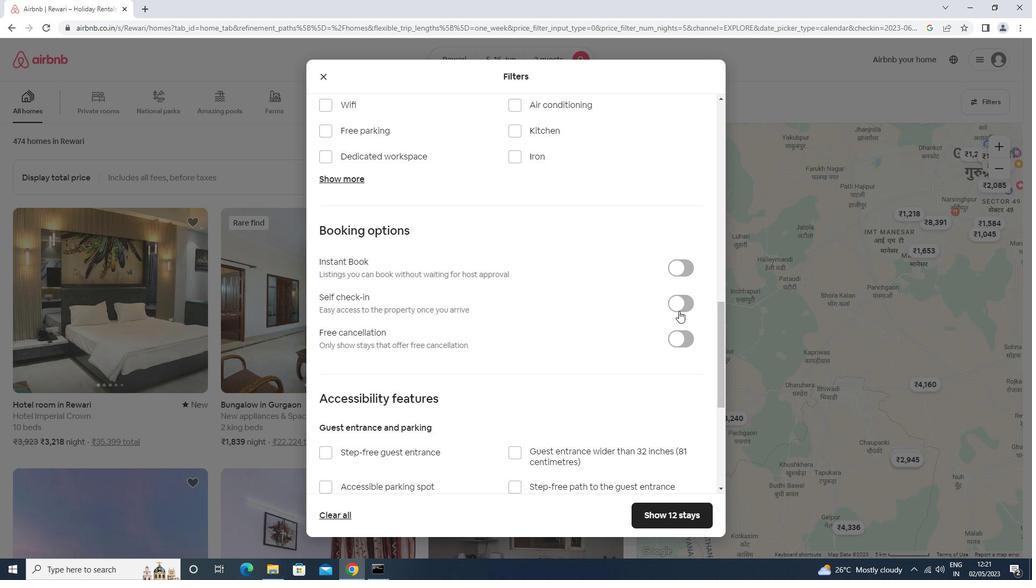 
Action: Mouse pressed left at (678, 308)
Screenshot: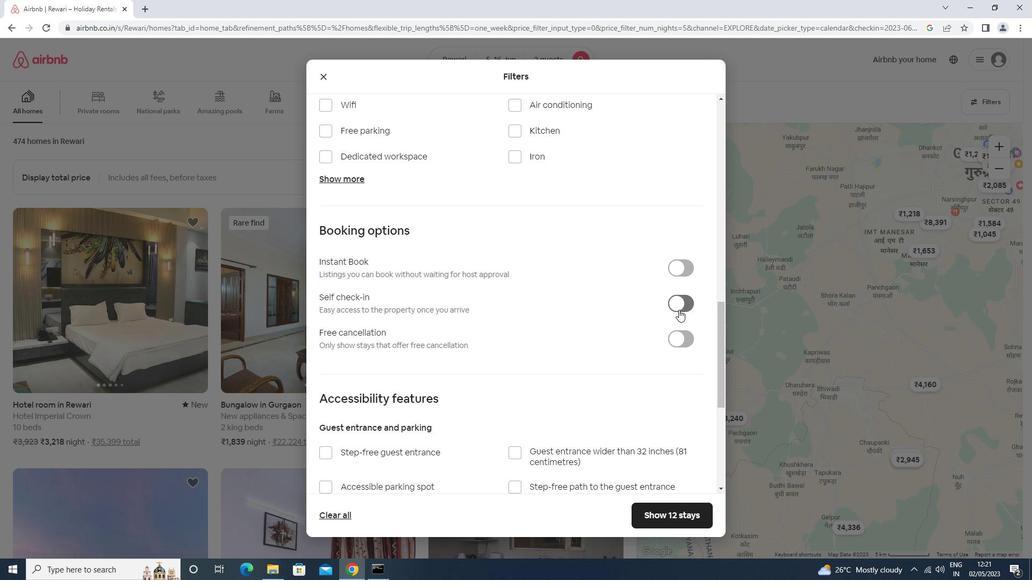 
Action: Mouse moved to (677, 308)
Screenshot: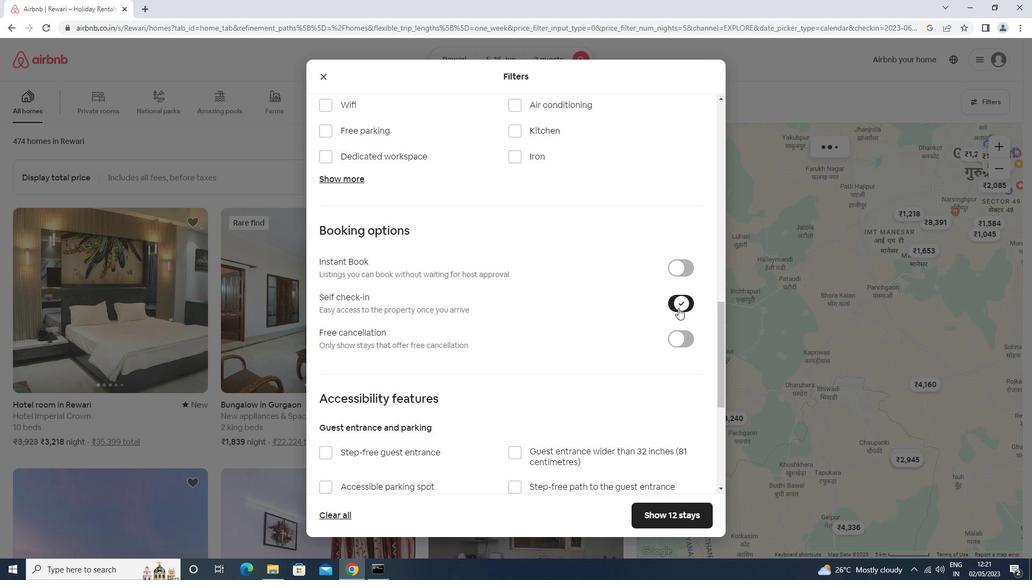 
Action: Mouse scrolled (677, 307) with delta (0, 0)
Screenshot: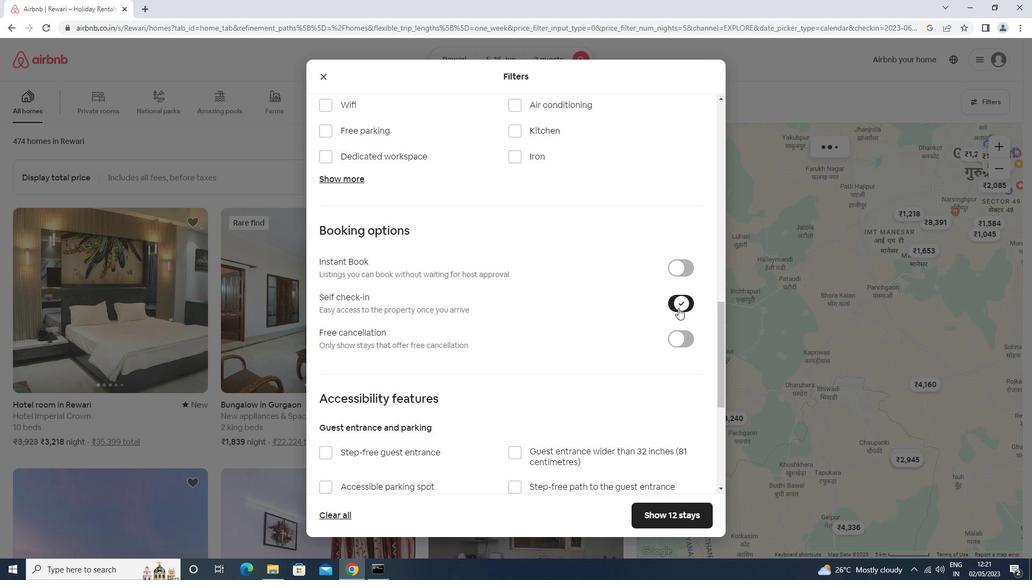 
Action: Mouse moved to (677, 308)
Screenshot: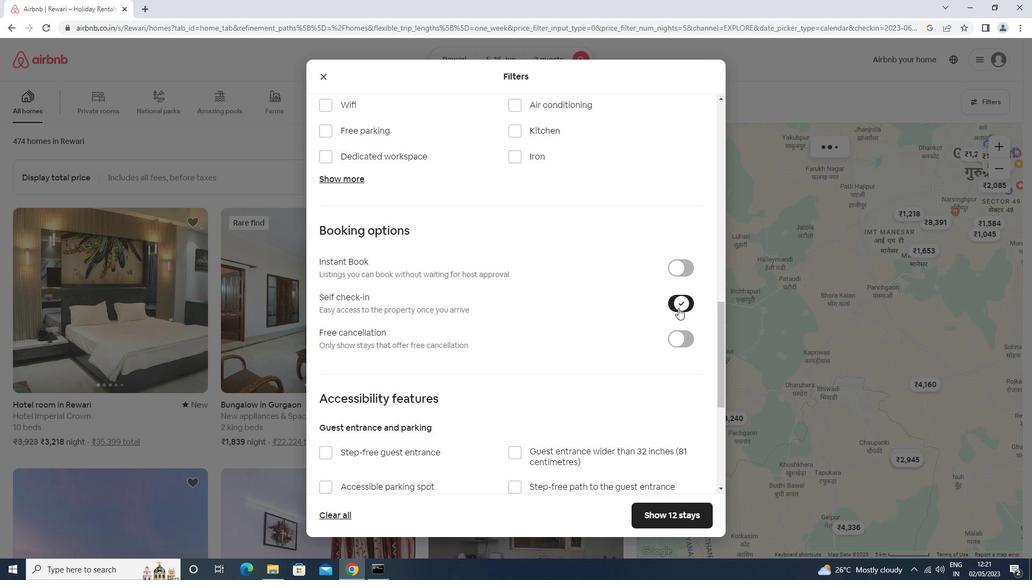 
Action: Mouse scrolled (677, 307) with delta (0, 0)
Screenshot: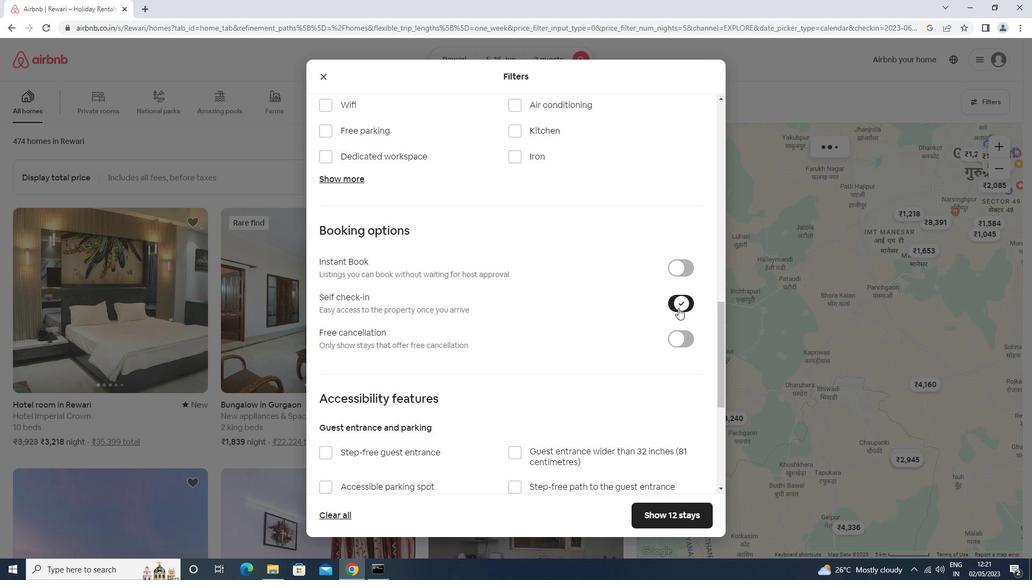 
Action: Mouse scrolled (677, 307) with delta (0, 0)
Screenshot: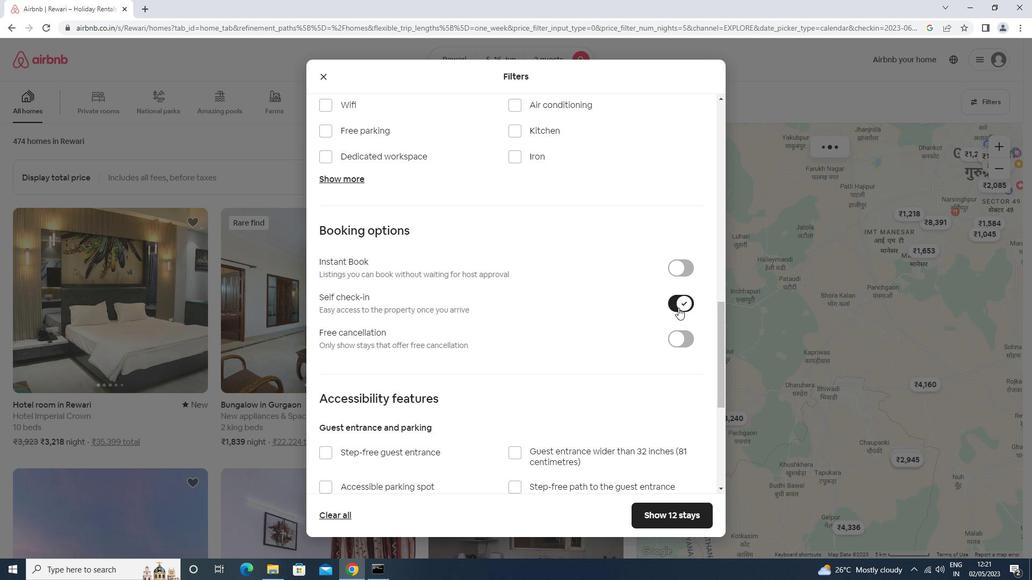 
Action: Mouse scrolled (677, 307) with delta (0, 0)
Screenshot: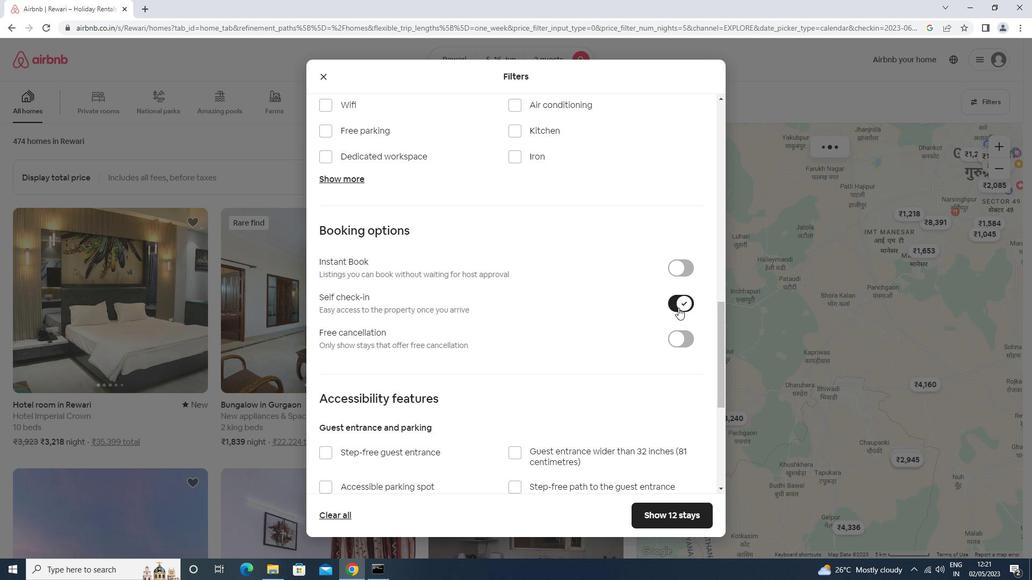 
Action: Mouse scrolled (677, 307) with delta (0, 0)
Screenshot: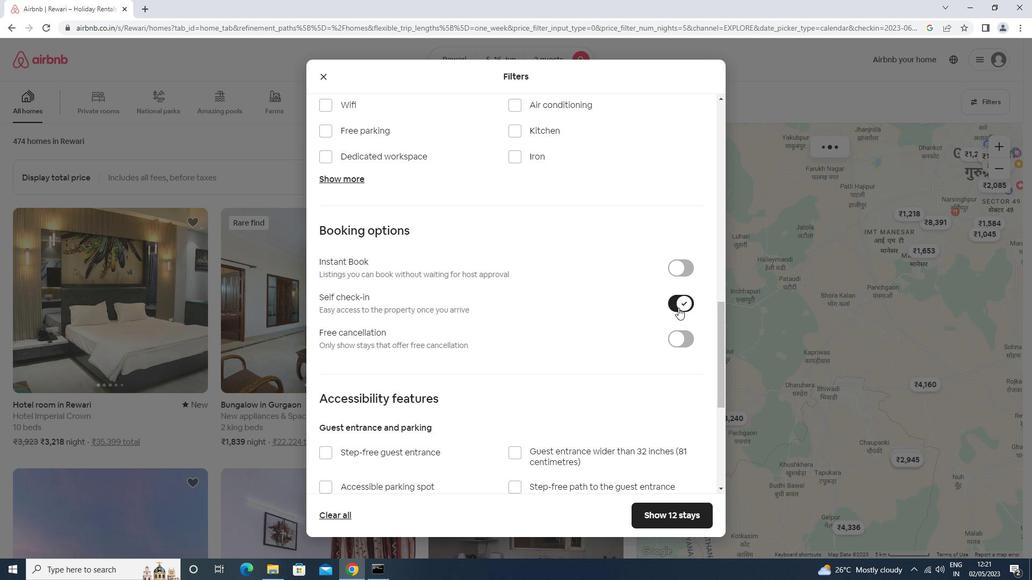 
Action: Mouse scrolled (677, 307) with delta (0, 0)
Screenshot: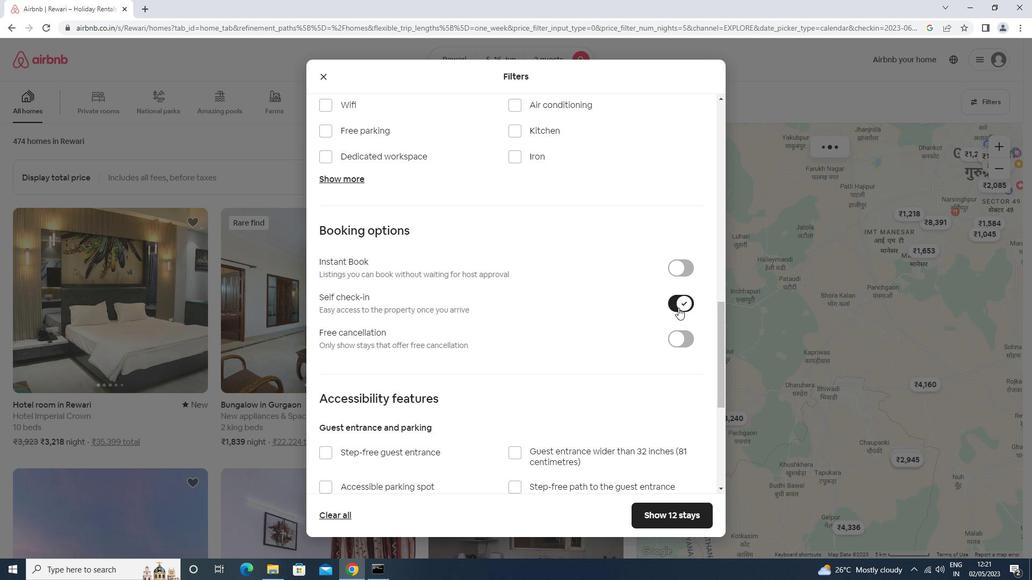 
Action: Mouse scrolled (677, 307) with delta (0, 0)
Screenshot: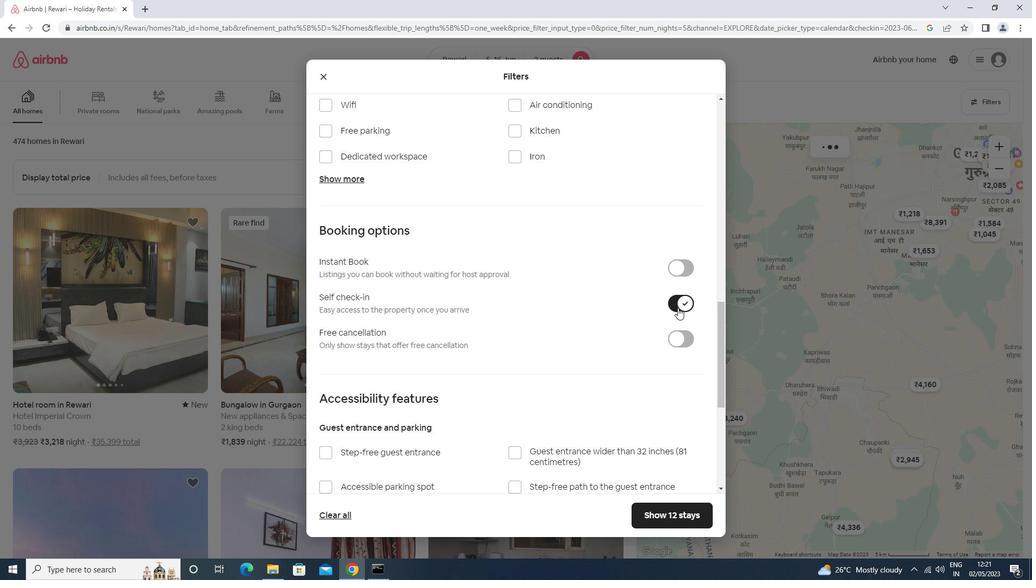 
Action: Mouse moved to (342, 419)
Screenshot: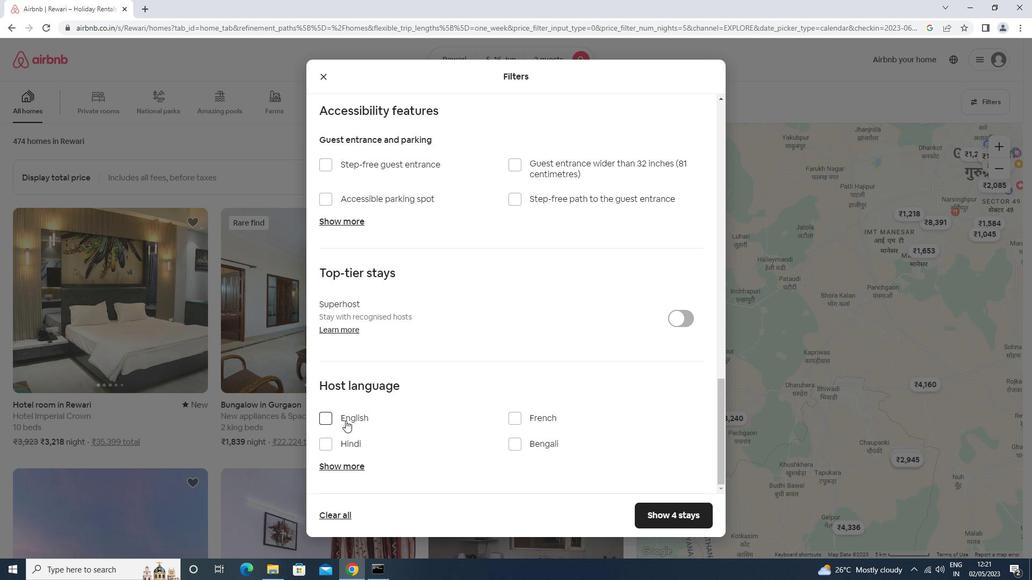 
Action: Mouse pressed left at (342, 419)
Screenshot: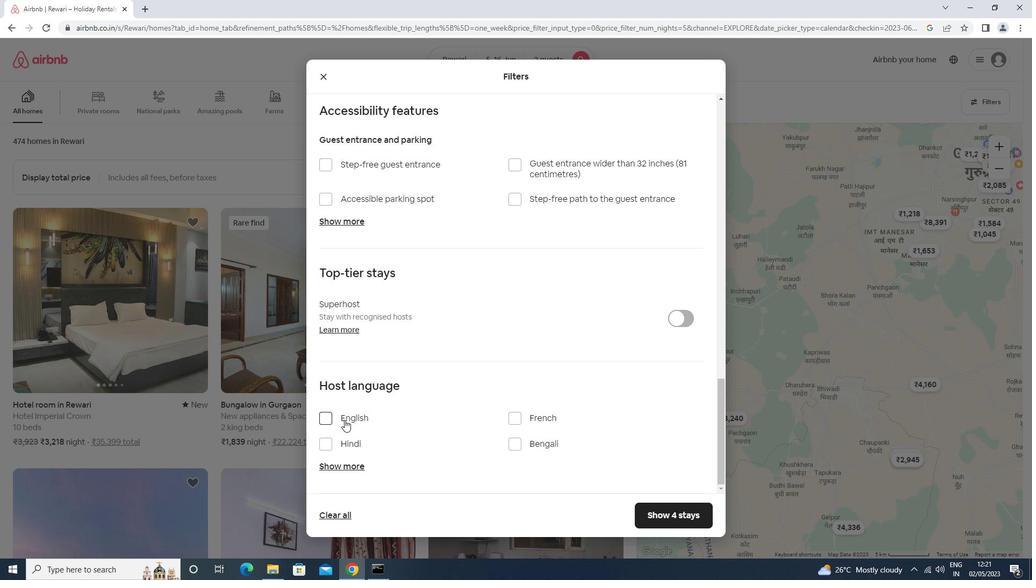 
Action: Mouse moved to (659, 507)
Screenshot: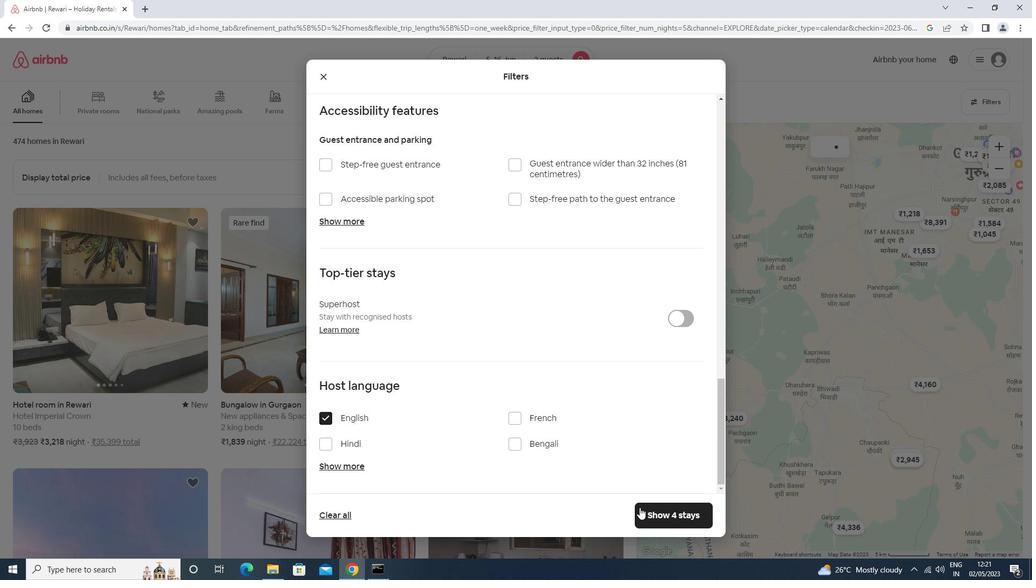 
Action: Mouse pressed left at (659, 507)
Screenshot: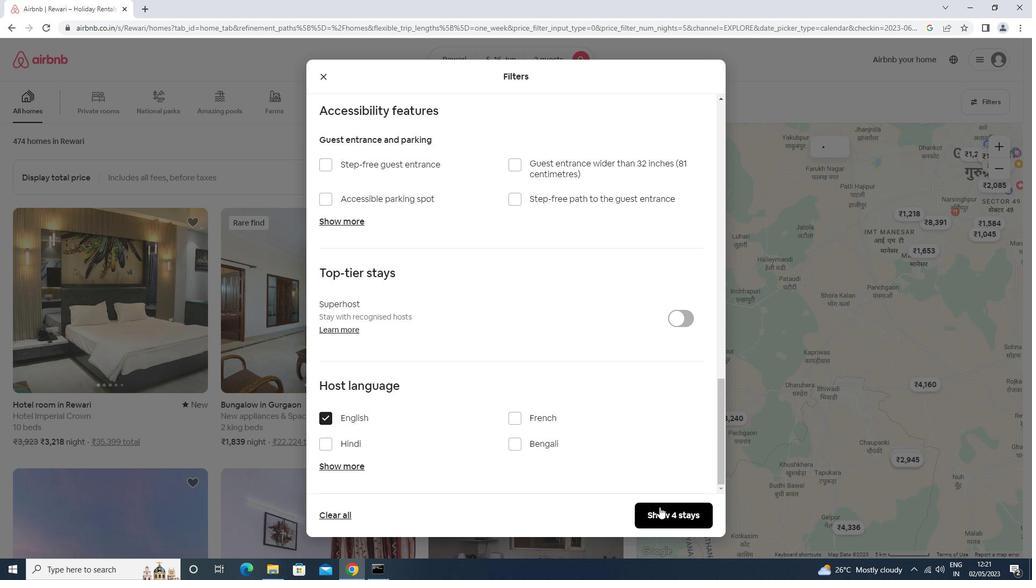 
Action: Mouse moved to (660, 506)
Screenshot: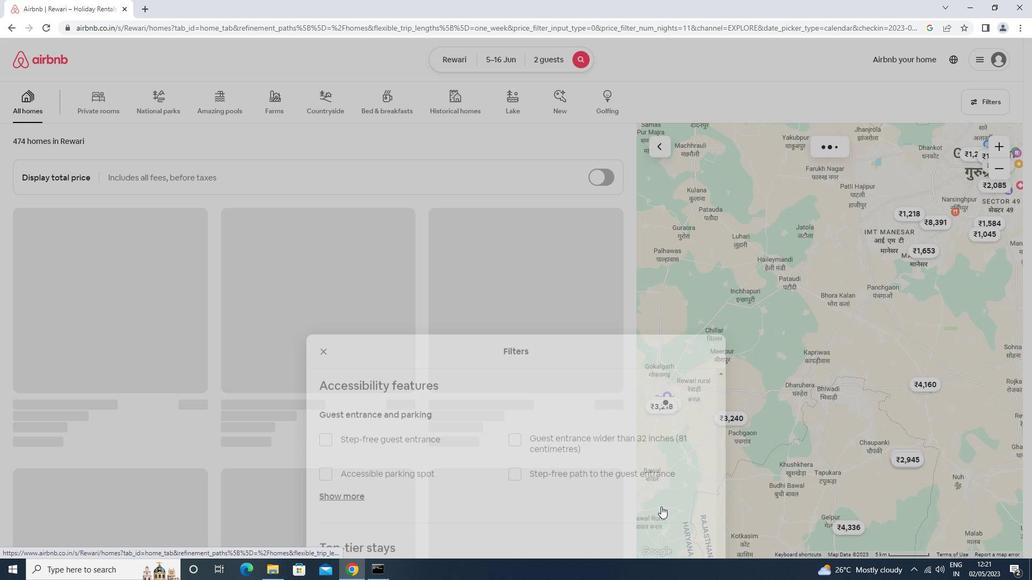 
